Task: Send an email with the signature Cooper Powell with the subject Thank you for a survey response and the message Can you please clarify the payment terms for the invoice you sent us? from softage.10@softage.net to softage.5@softage.net and move the email from Sent Items to the folder Social media marketing
Action: Mouse moved to (95, 99)
Screenshot: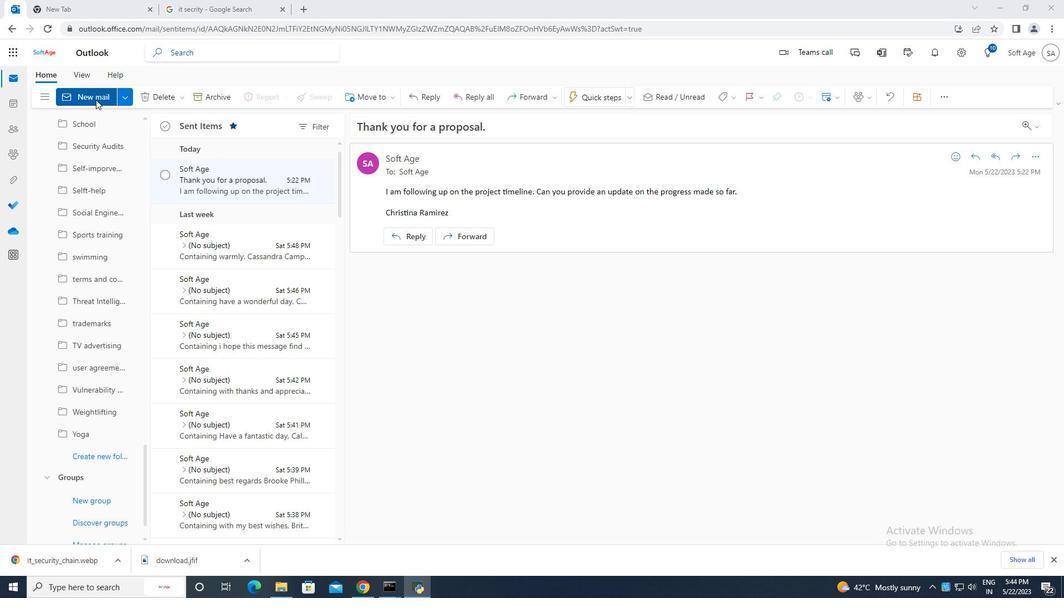 
Action: Mouse pressed left at (95, 99)
Screenshot: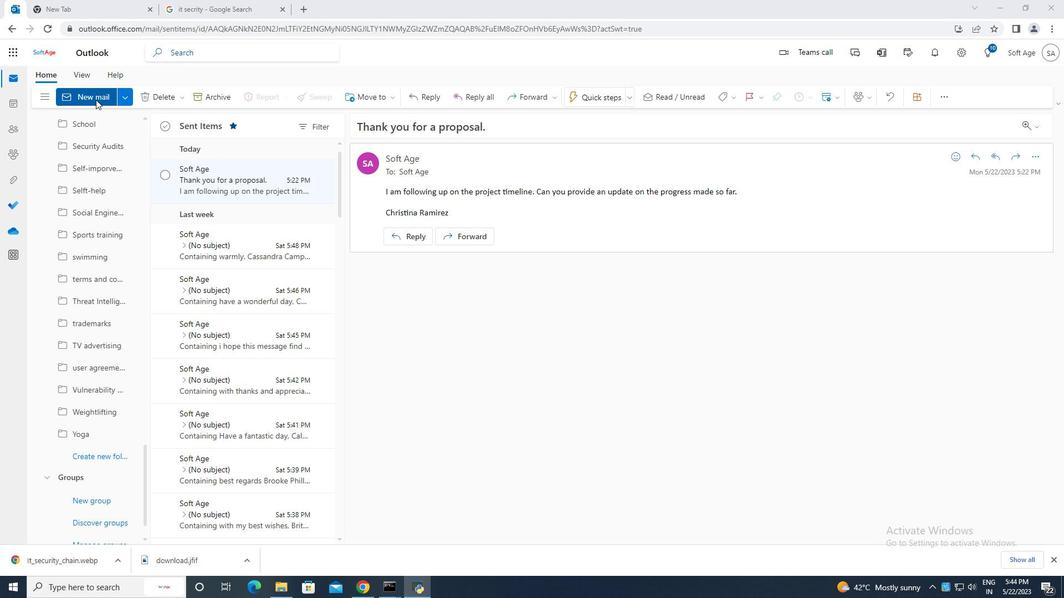 
Action: Mouse moved to (707, 99)
Screenshot: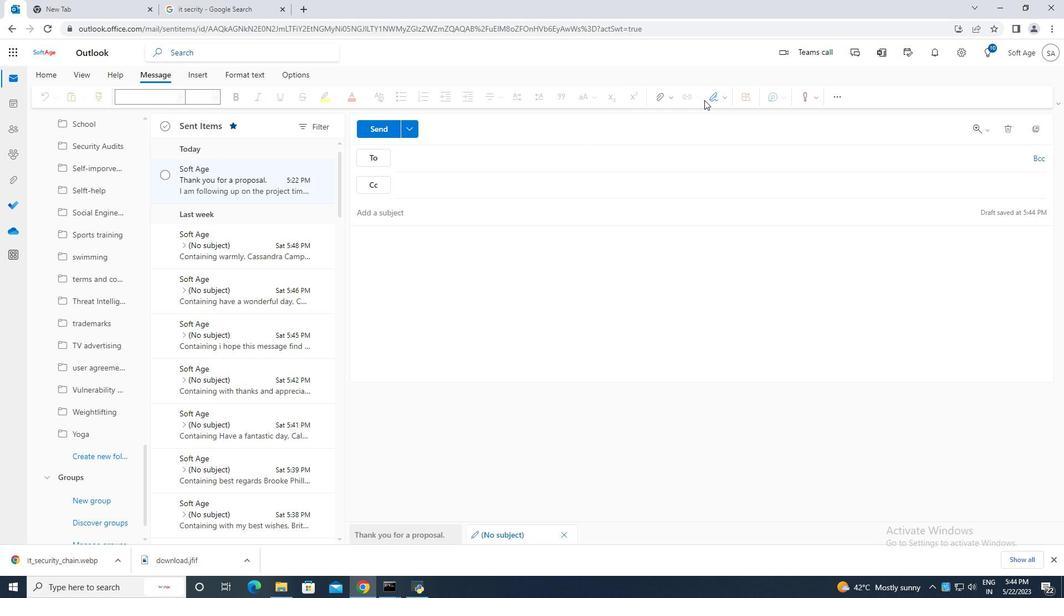 
Action: Mouse pressed left at (707, 99)
Screenshot: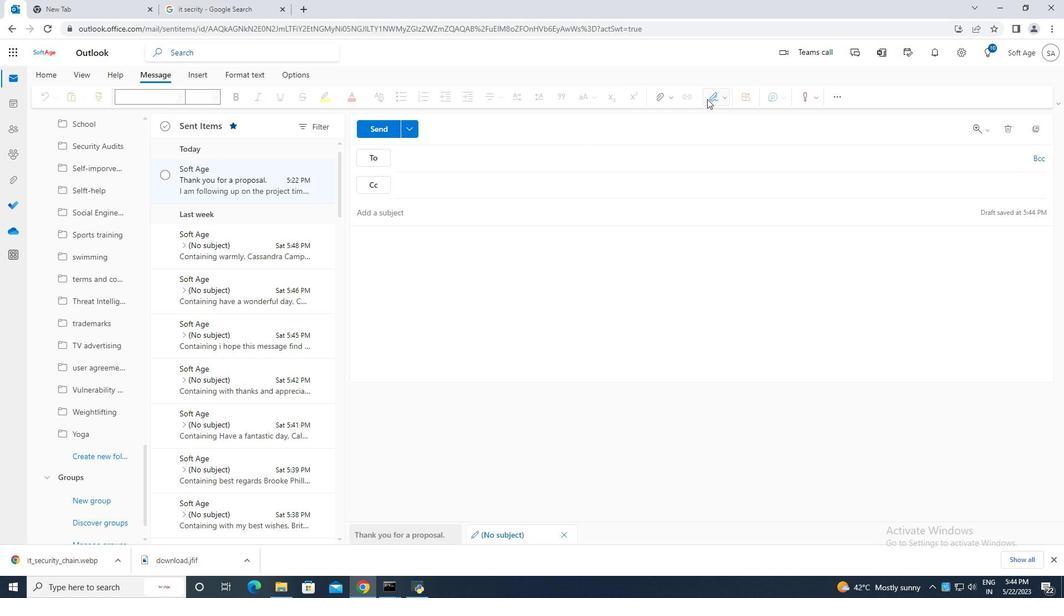 
Action: Mouse moved to (687, 140)
Screenshot: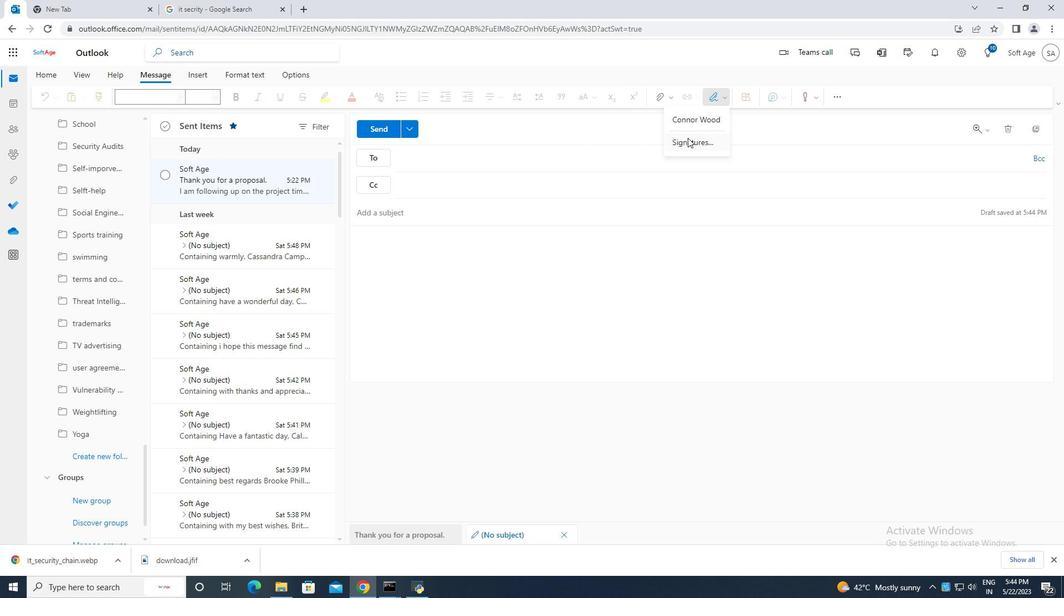 
Action: Mouse pressed left at (687, 140)
Screenshot: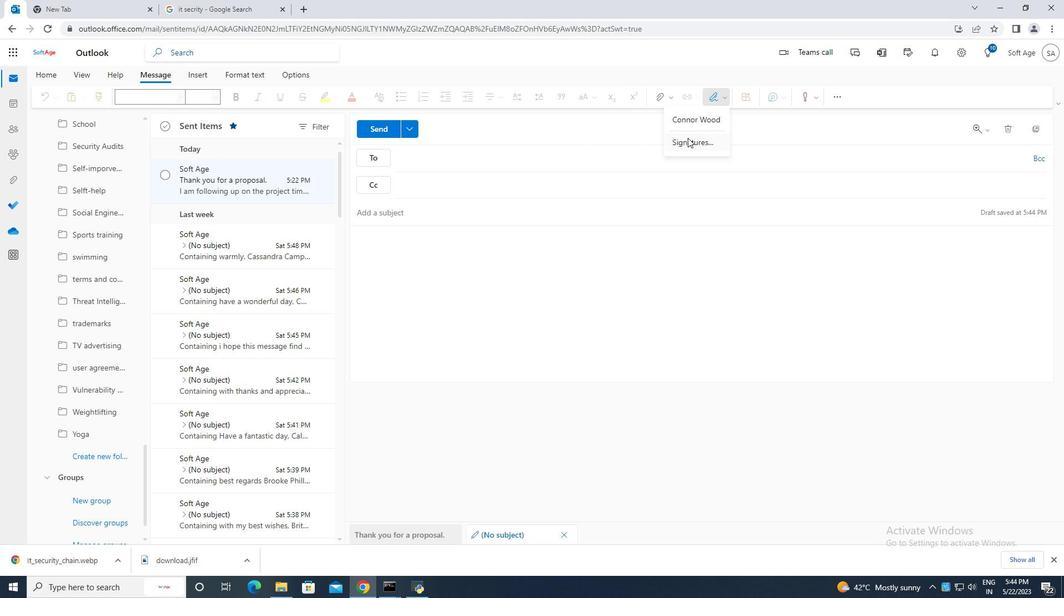 
Action: Mouse moved to (750, 187)
Screenshot: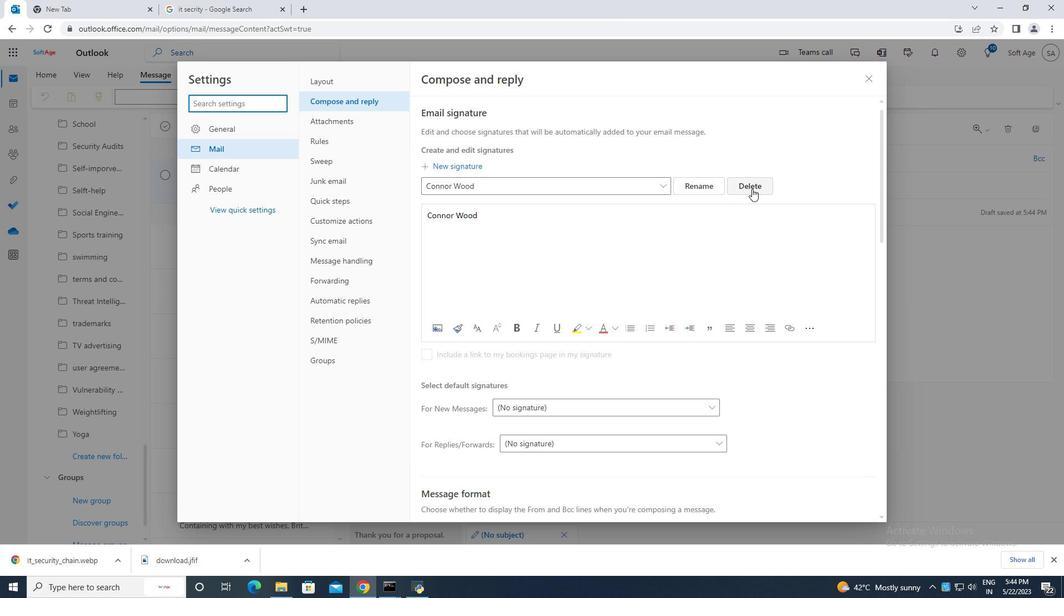 
Action: Mouse pressed left at (750, 187)
Screenshot: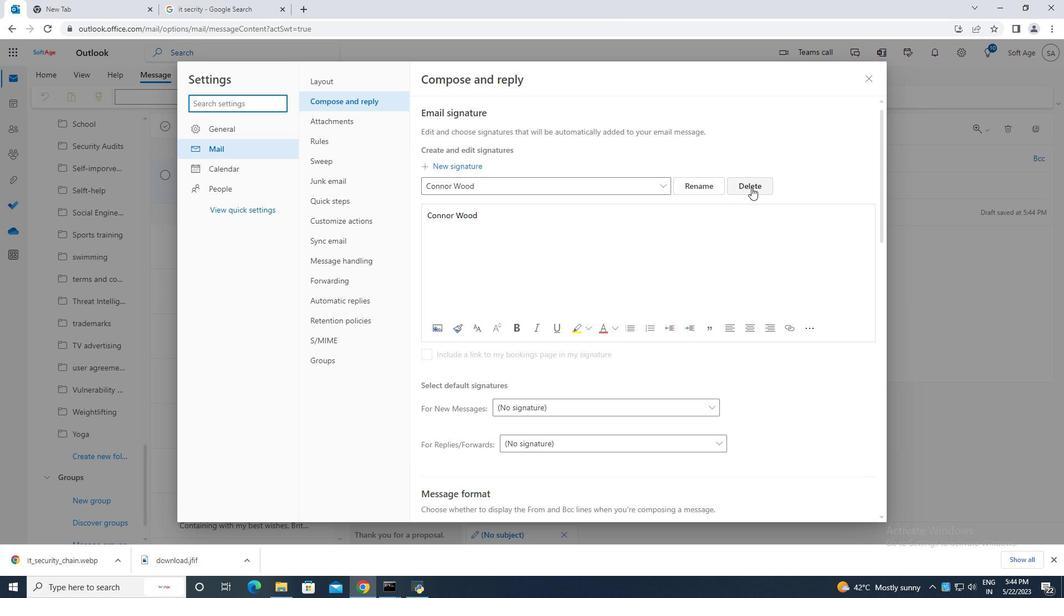 
Action: Mouse moved to (452, 188)
Screenshot: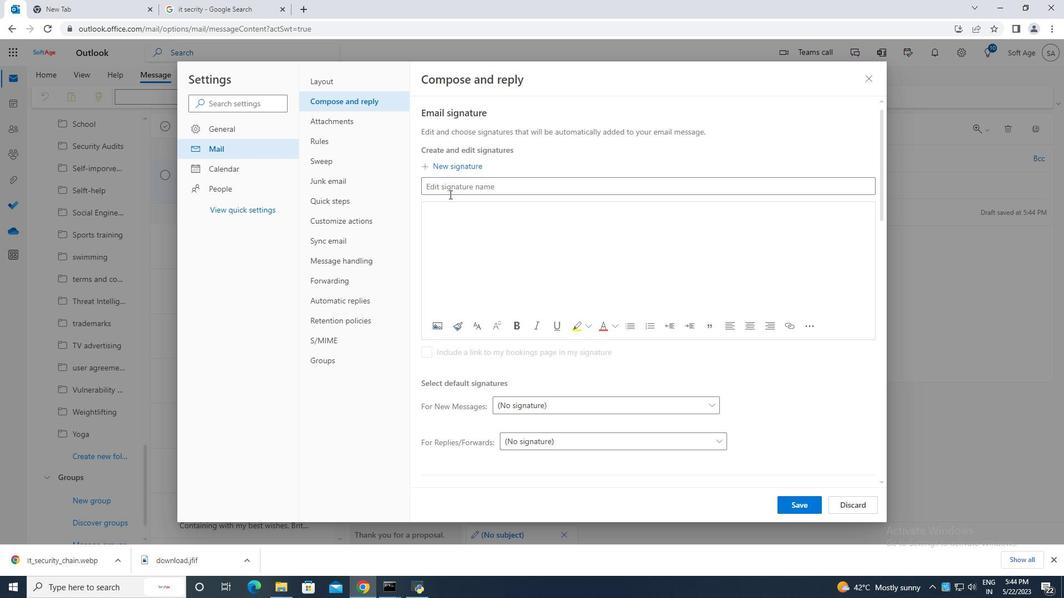 
Action: Mouse pressed left at (452, 188)
Screenshot: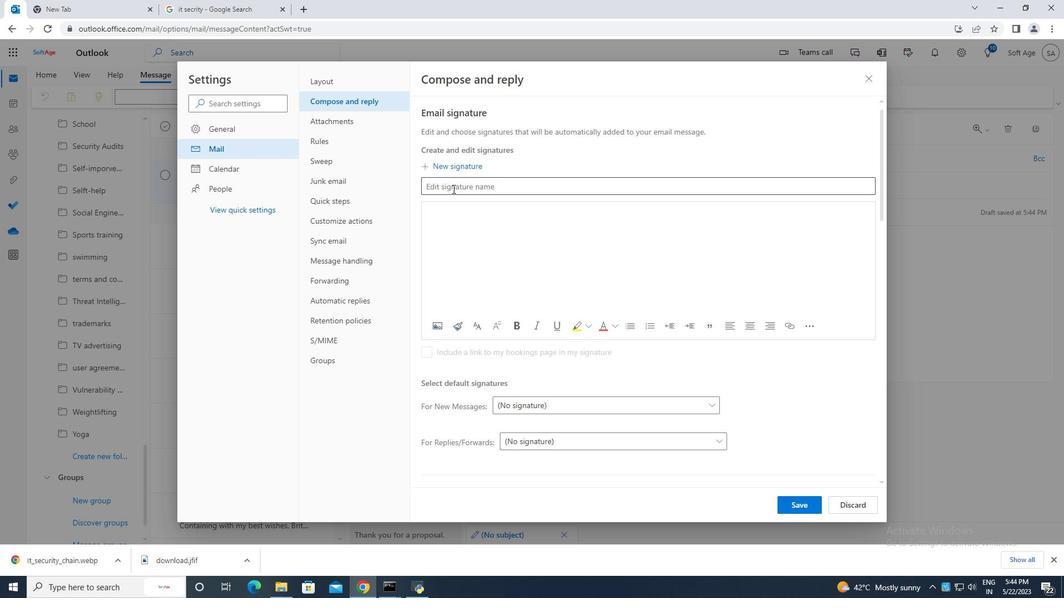 
Action: Key pressed <Key.caps_lock>C<Key.caps_lock>ooper<Key.space>powel<Key.space><Key.backspace>l
Screenshot: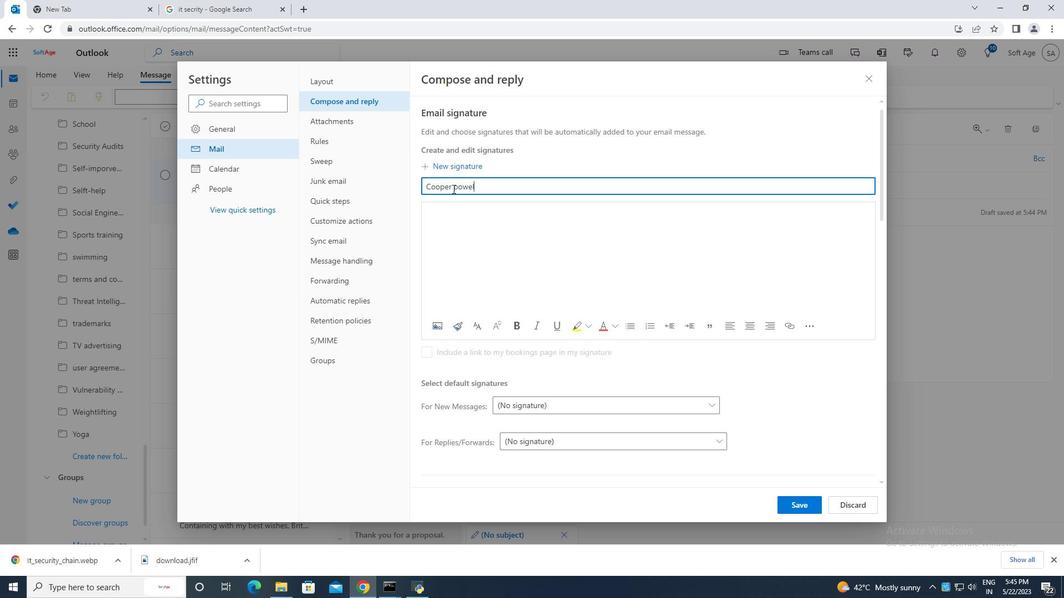 
Action: Mouse moved to (434, 215)
Screenshot: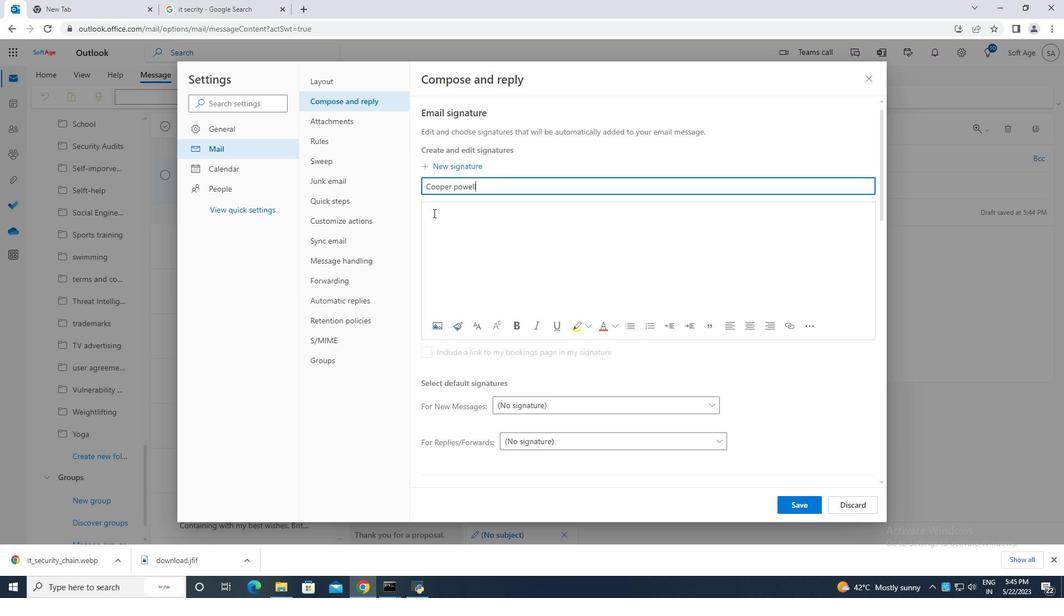 
Action: Mouse pressed left at (434, 215)
Screenshot: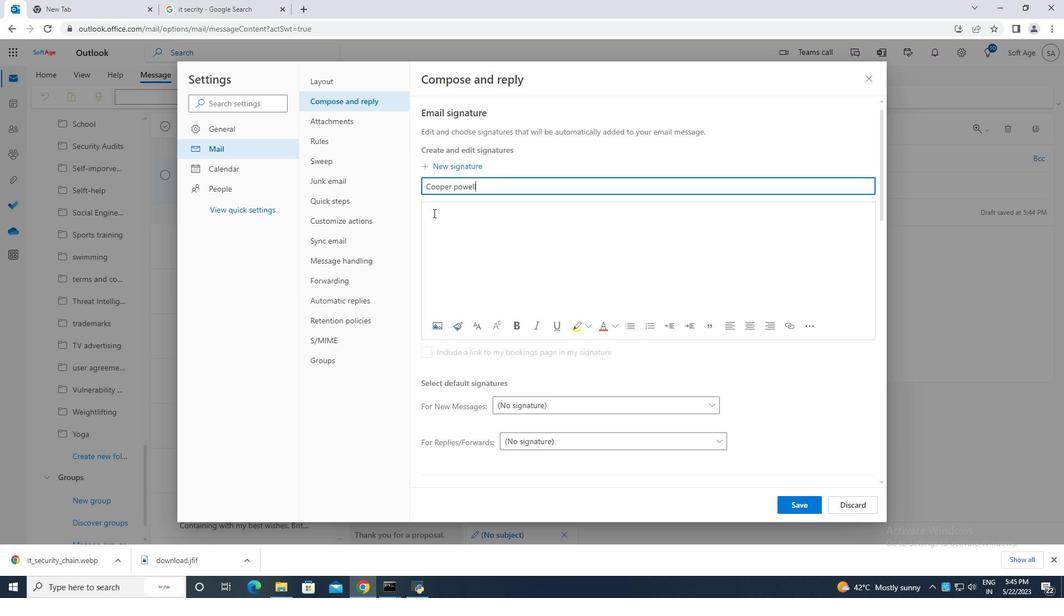 
Action: Mouse moved to (437, 228)
Screenshot: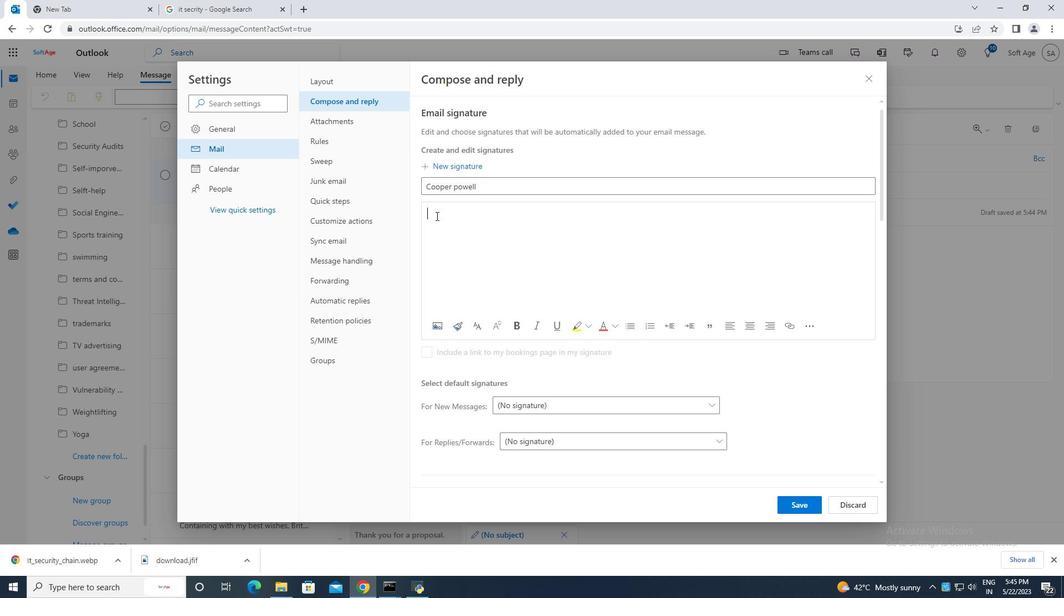 
Action: Key pressed <Key.caps_lock>C<Key.caps_lock>ooper<Key.space>powell
Screenshot: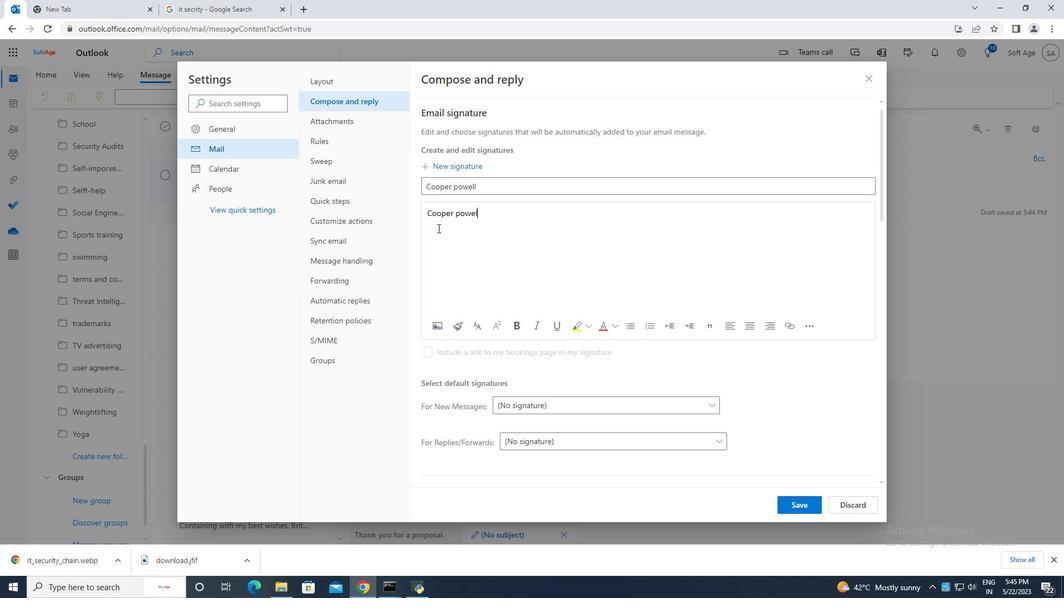 
Action: Mouse moved to (808, 505)
Screenshot: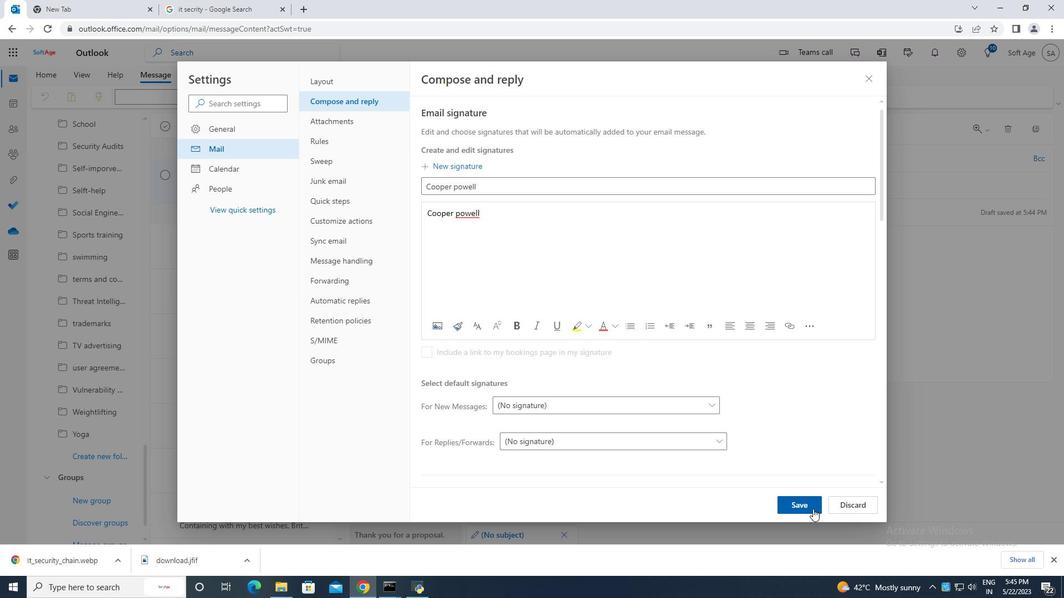 
Action: Mouse pressed left at (808, 505)
Screenshot: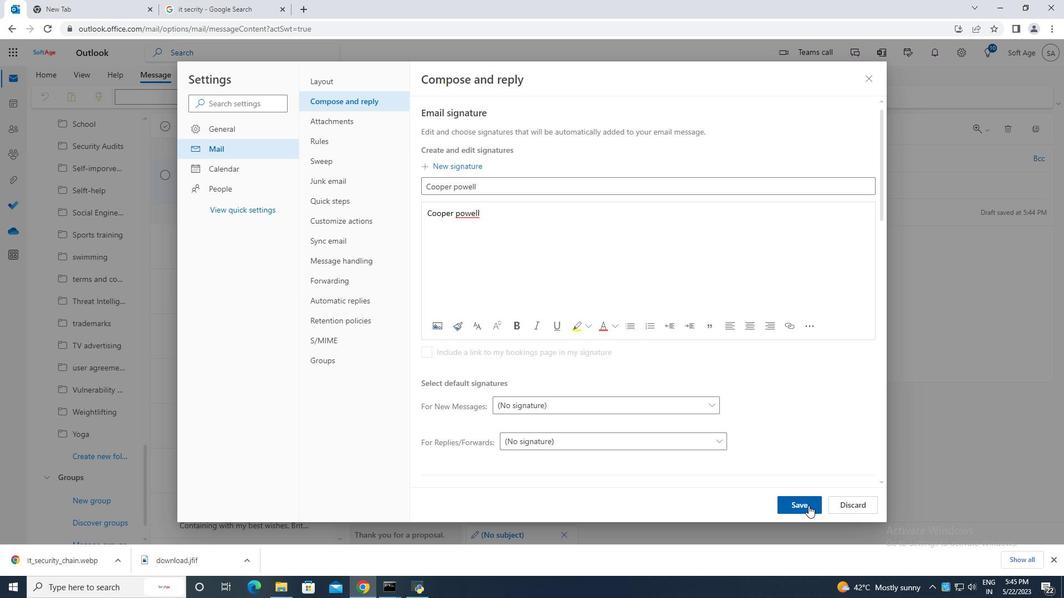 
Action: Mouse moved to (496, 218)
Screenshot: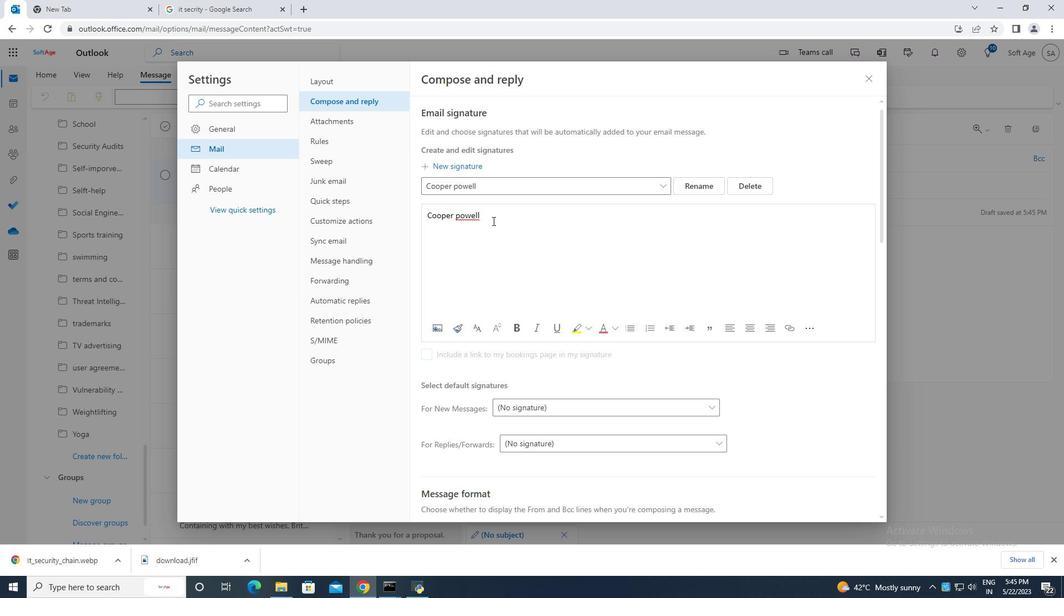 
Action: Key pressed <Key.backspace>
Screenshot: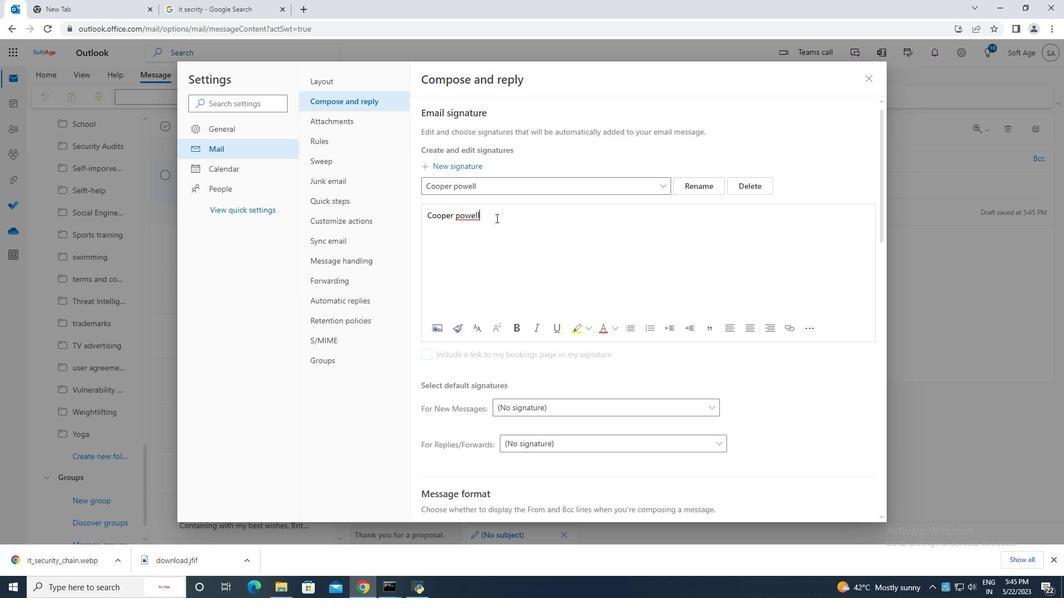 
Action: Mouse moved to (503, 239)
Screenshot: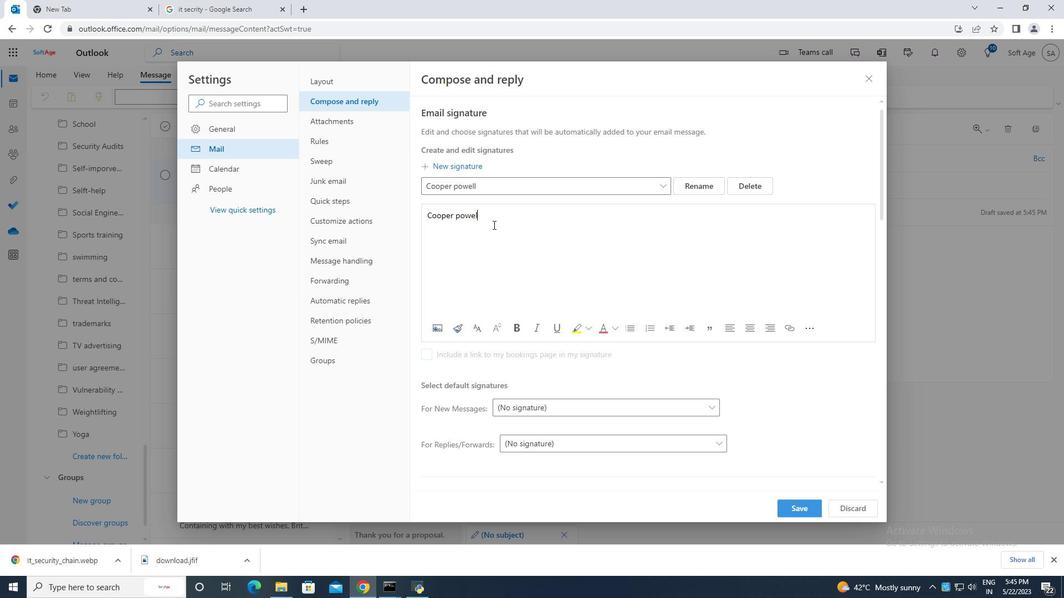 
Action: Key pressed l
Screenshot: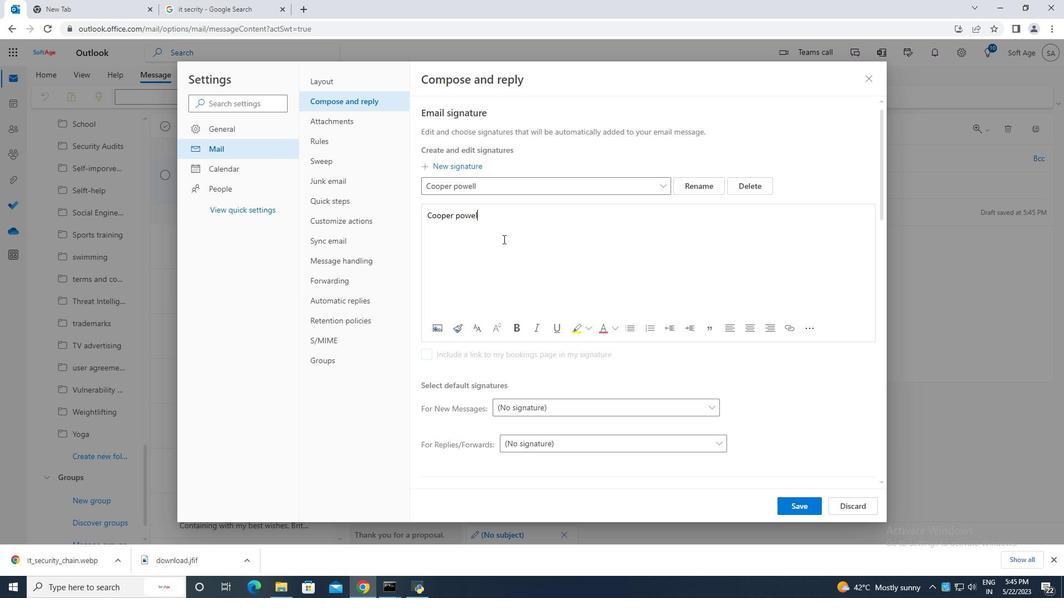 
Action: Mouse moved to (806, 506)
Screenshot: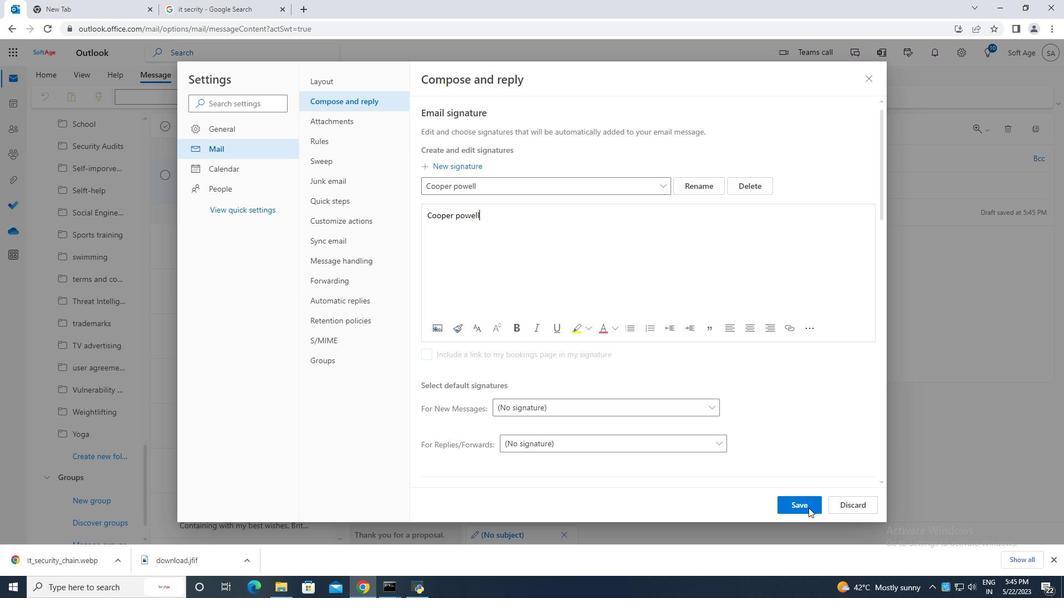 
Action: Mouse pressed left at (806, 506)
Screenshot: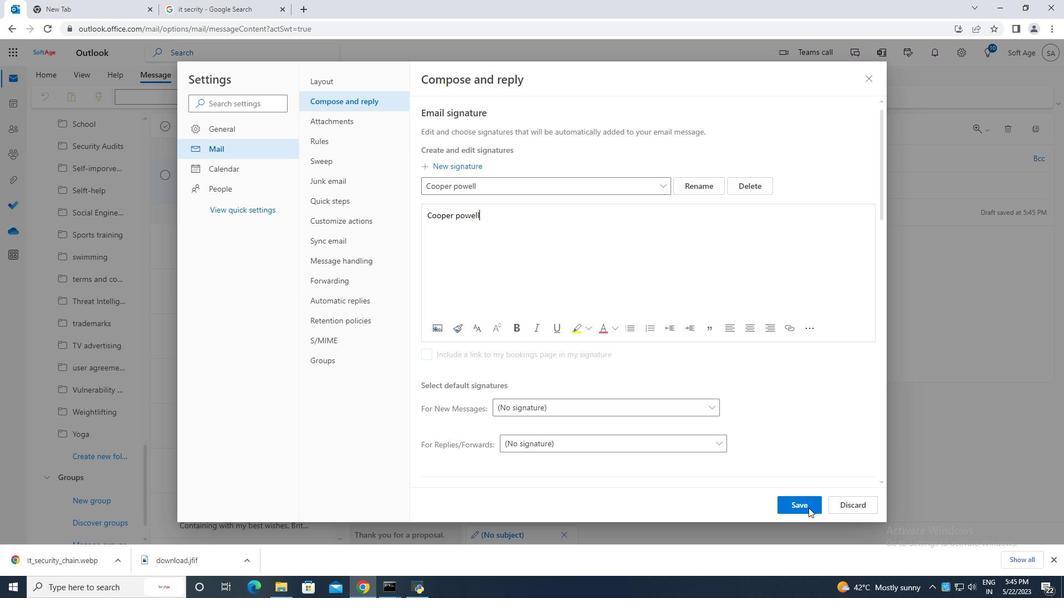 
Action: Mouse moved to (872, 75)
Screenshot: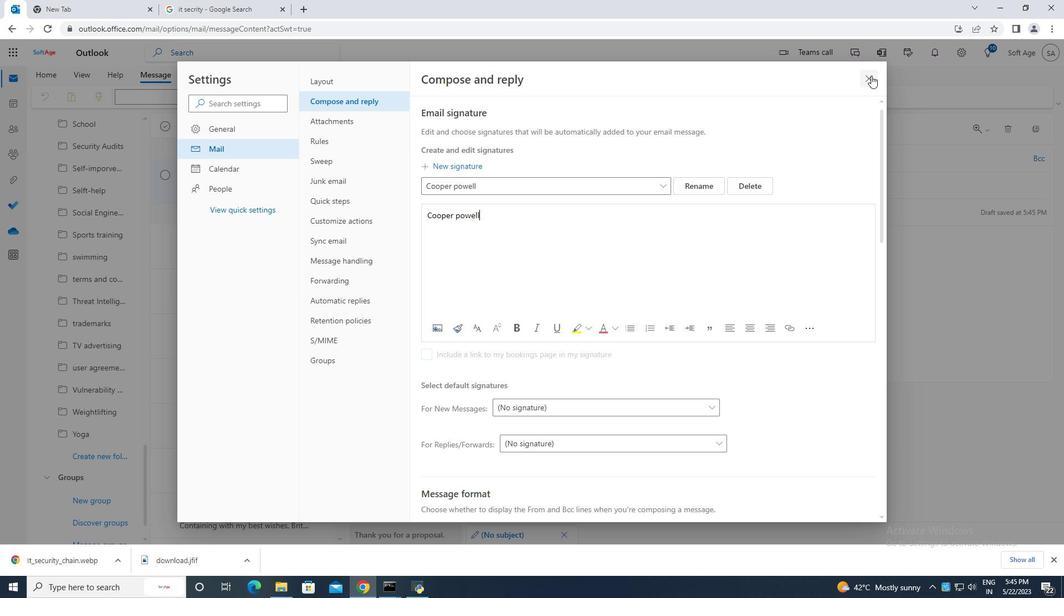 
Action: Mouse pressed left at (872, 75)
Screenshot: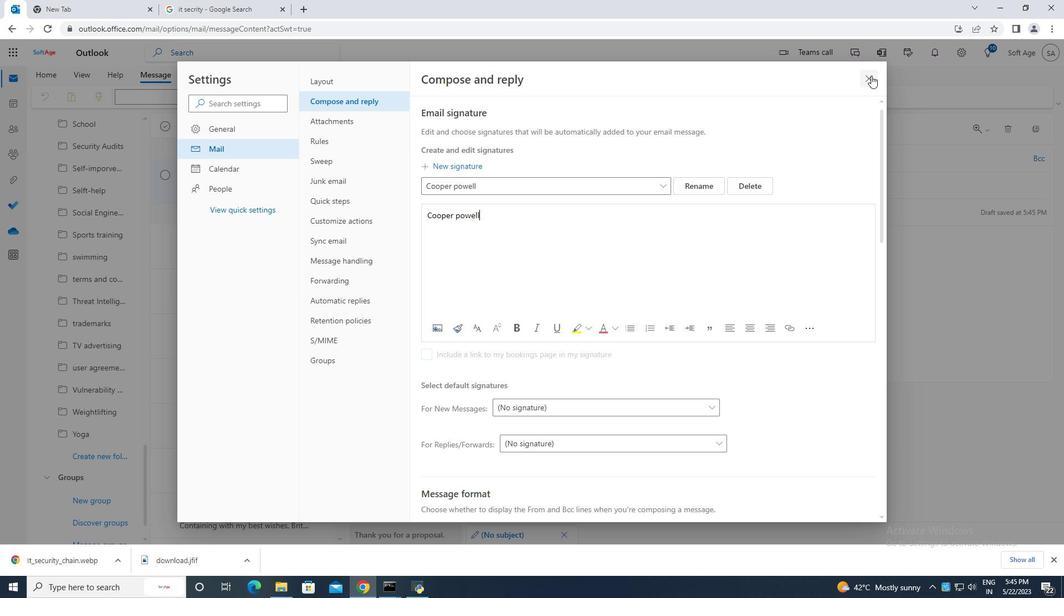 
Action: Mouse moved to (719, 96)
Screenshot: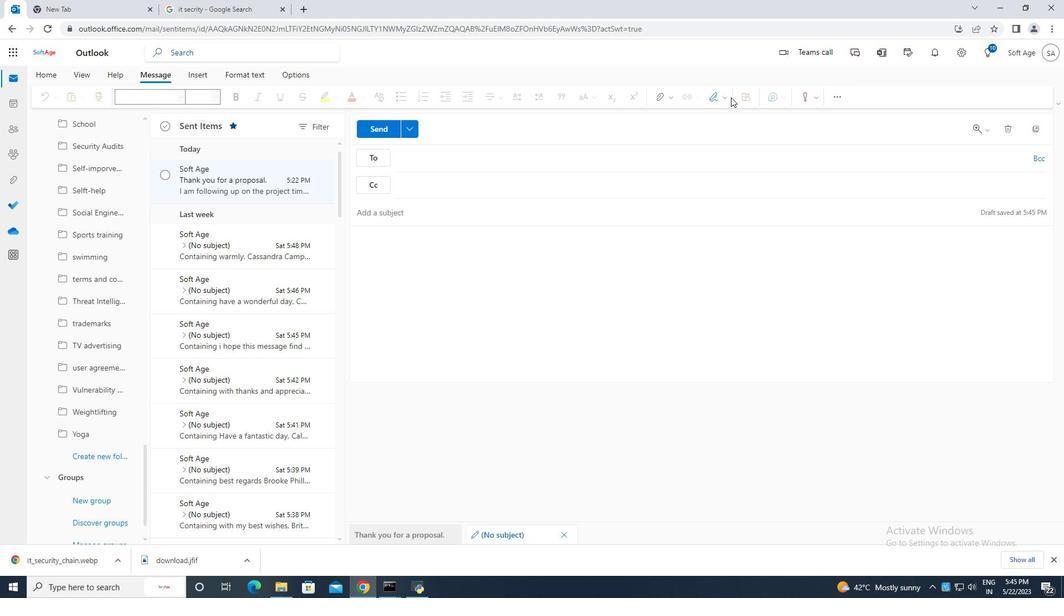 
Action: Mouse pressed left at (719, 96)
Screenshot: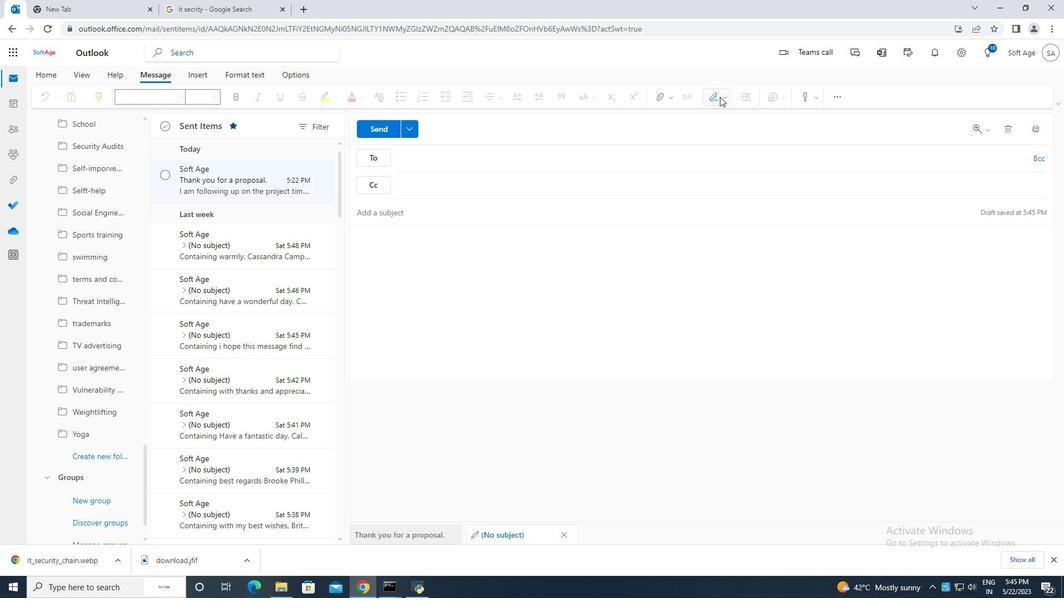 
Action: Mouse moved to (704, 116)
Screenshot: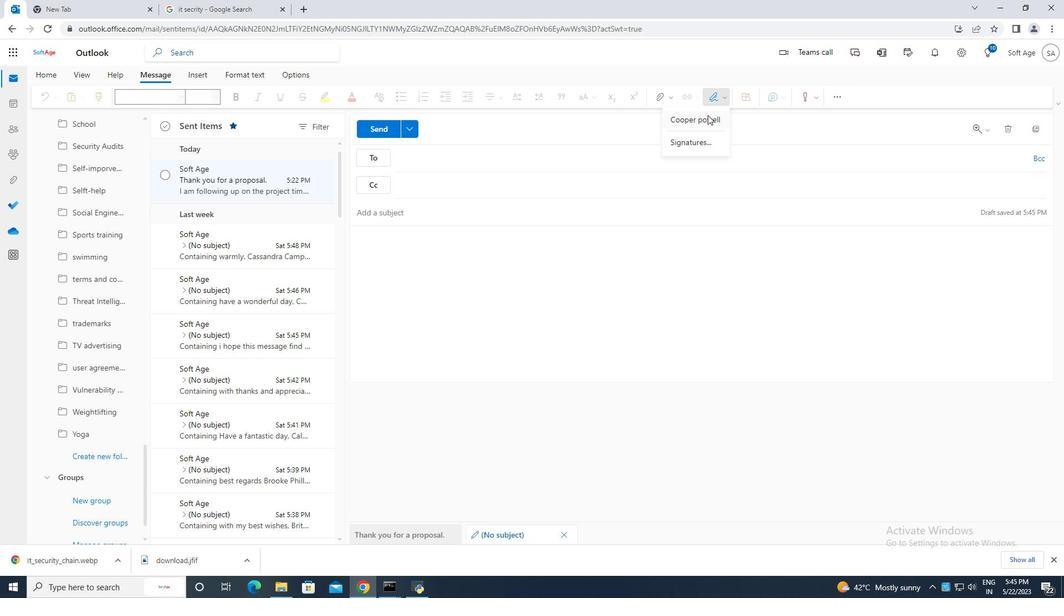 
Action: Mouse pressed left at (704, 116)
Screenshot: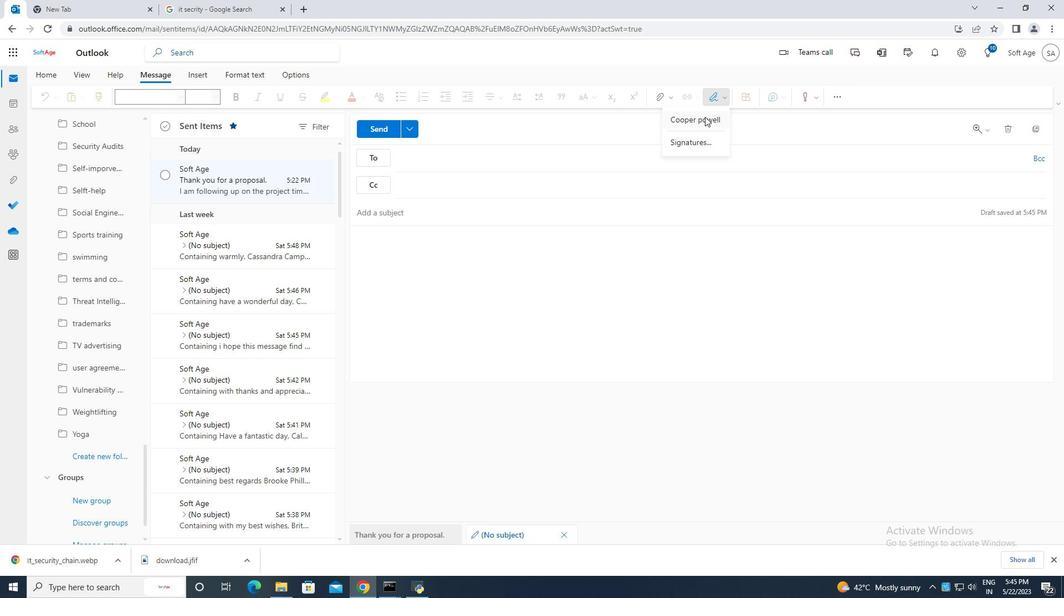 
Action: Mouse moved to (386, 210)
Screenshot: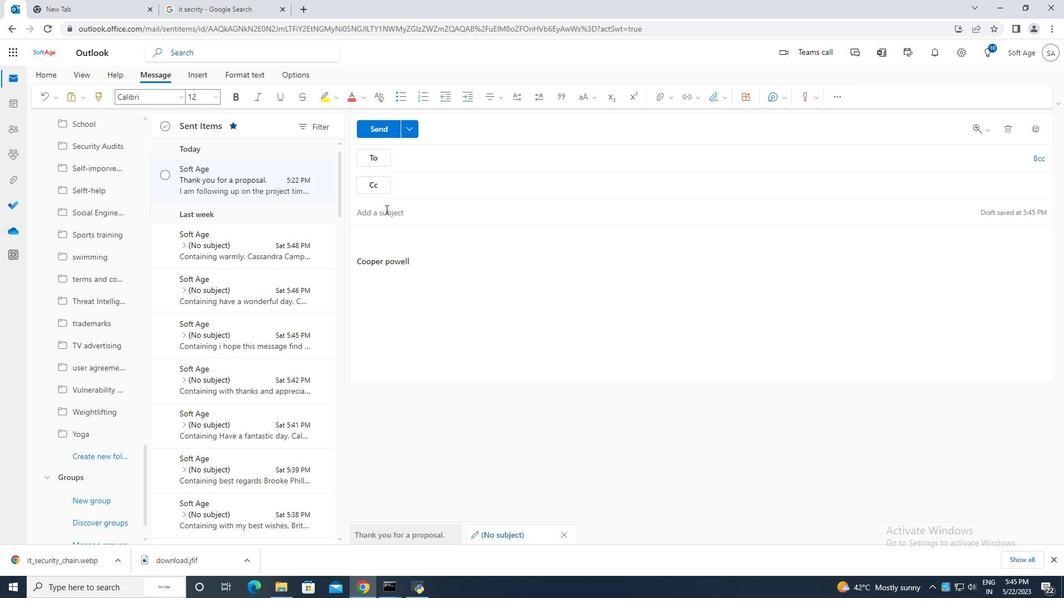 
Action: Mouse pressed left at (386, 210)
Screenshot: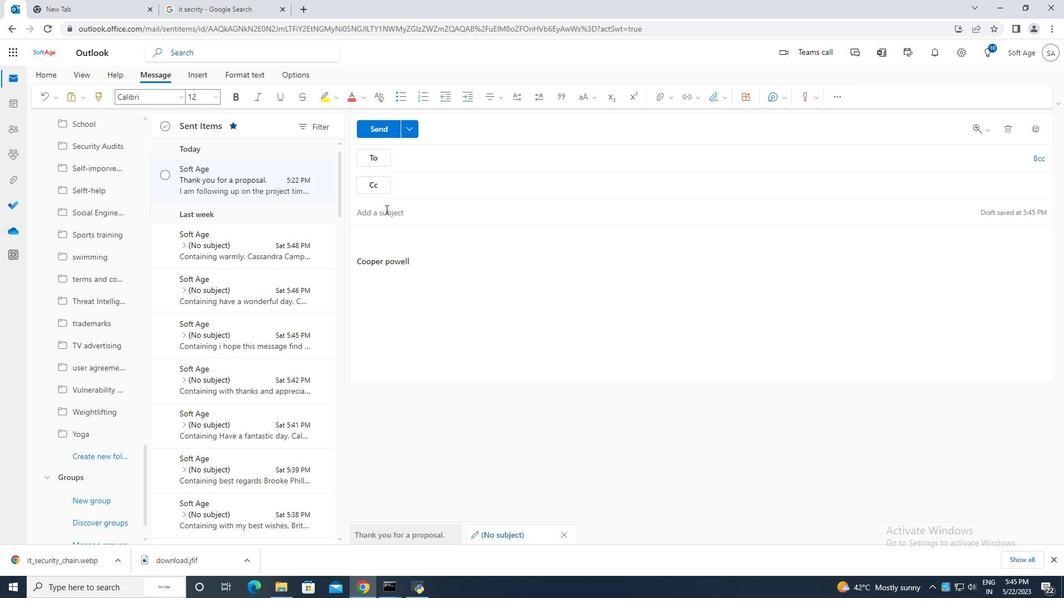
Action: Mouse moved to (390, 210)
Screenshot: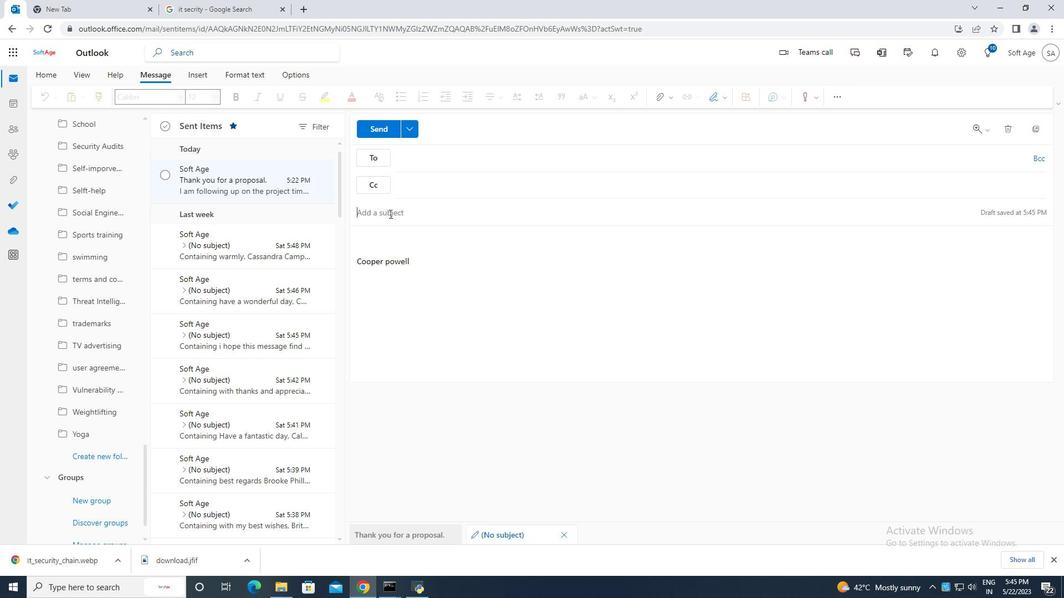 
Action: Key pressed <Key.caps_lock>T<Key.caps_lock>hank<Key.space>ypu<Key.space><Key.backspace><Key.backspace>ou<Key.space><Key.backspace><Key.backspace><Key.backspace><Key.backspace>ou<Key.space><Key.space>for<Key.space>a<Key.space>survey<Key.space>response<Key.space>and<Key.space><Key.backspace><Key.backspace><Key.backspace><Key.backspace><Key.backspace>.
Screenshot: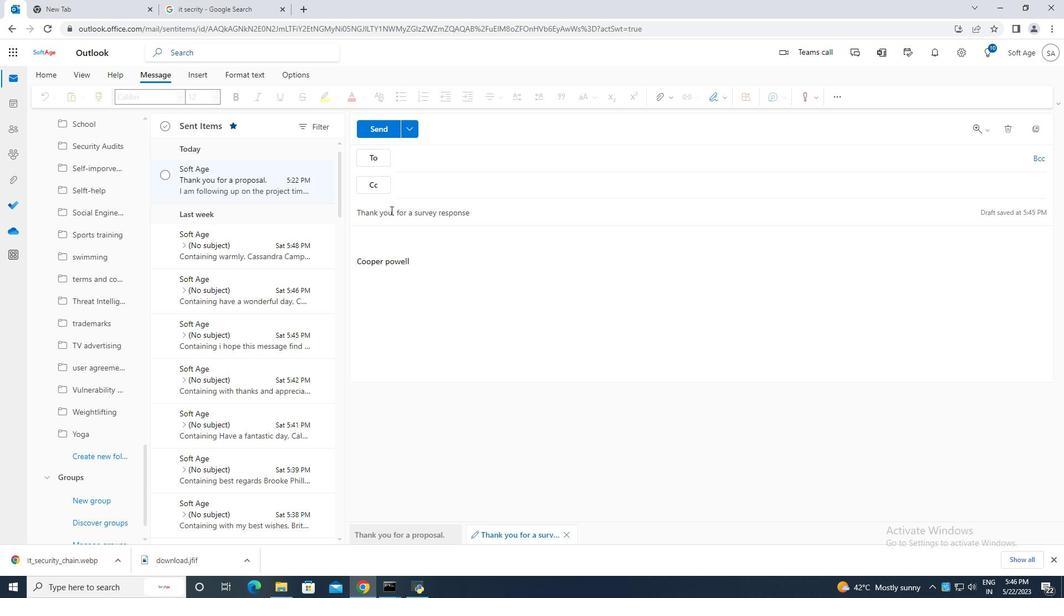 
Action: Mouse moved to (399, 242)
Screenshot: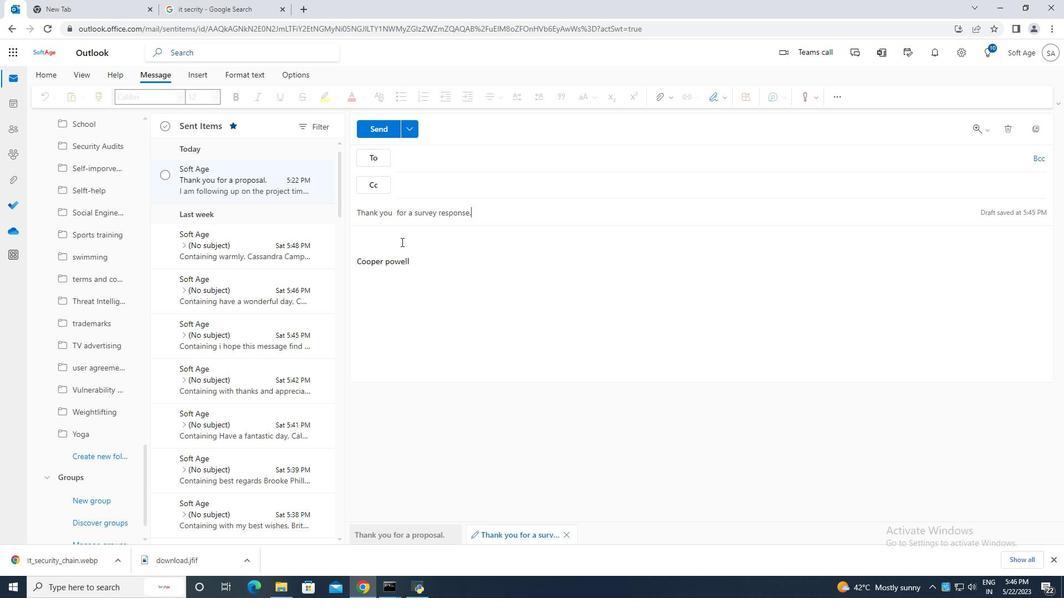 
Action: Mouse pressed left at (399, 242)
Screenshot: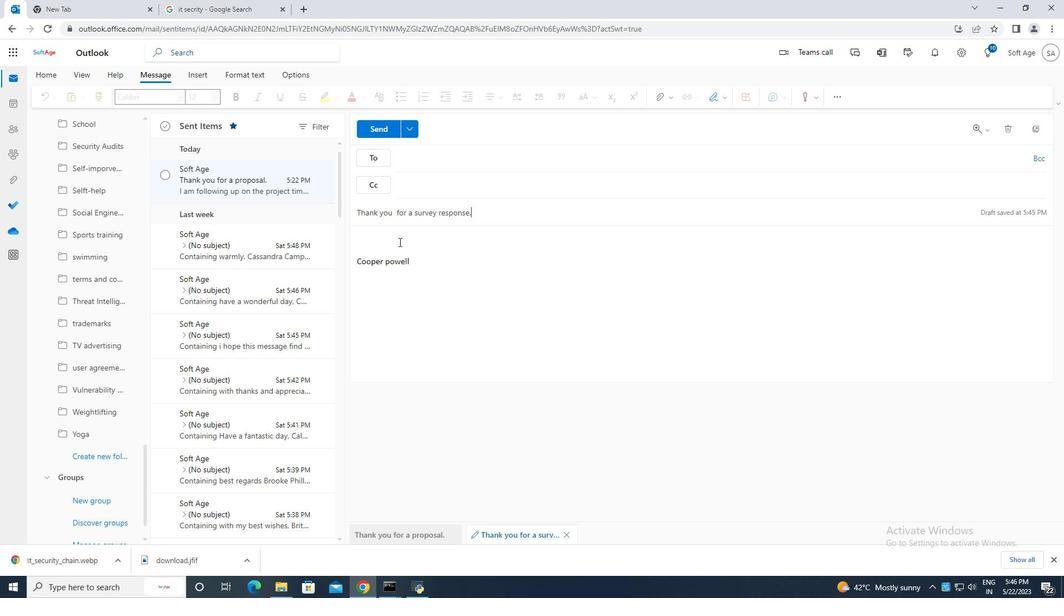 
Action: Key pressed <Key.caps_lock>C<Key.caps_lock>an<Key.space>you<Key.space>please<Key.space>clarify<Key.space>the<Key.space>pavement<Key.space>terms<Key.space>for<Key.space>the<Key.space>invoice<Key.space>you<Key.space>sent<Key.space>us.
Screenshot: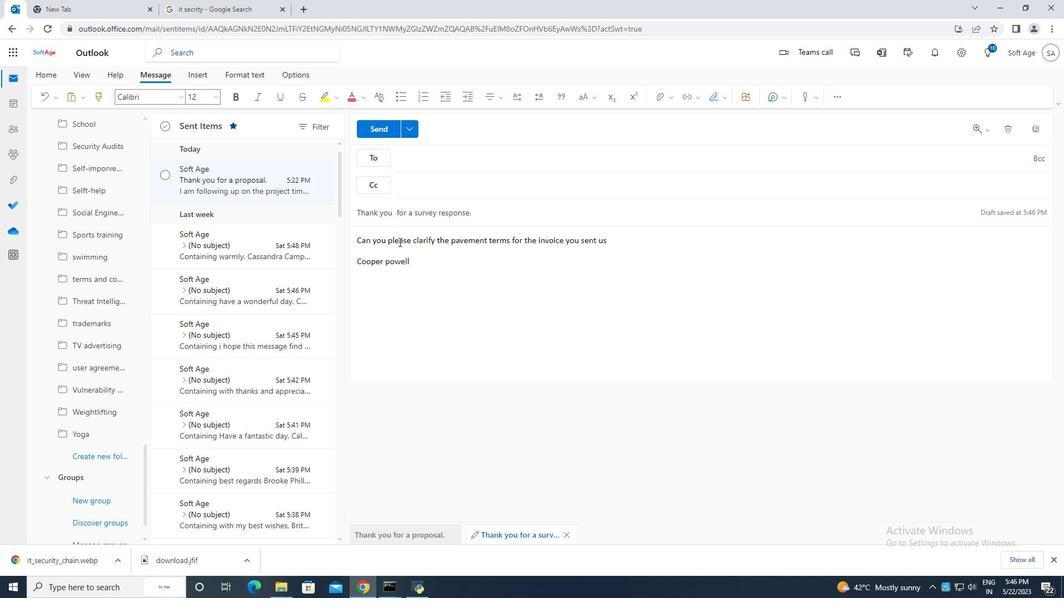 
Action: Mouse moved to (415, 162)
Screenshot: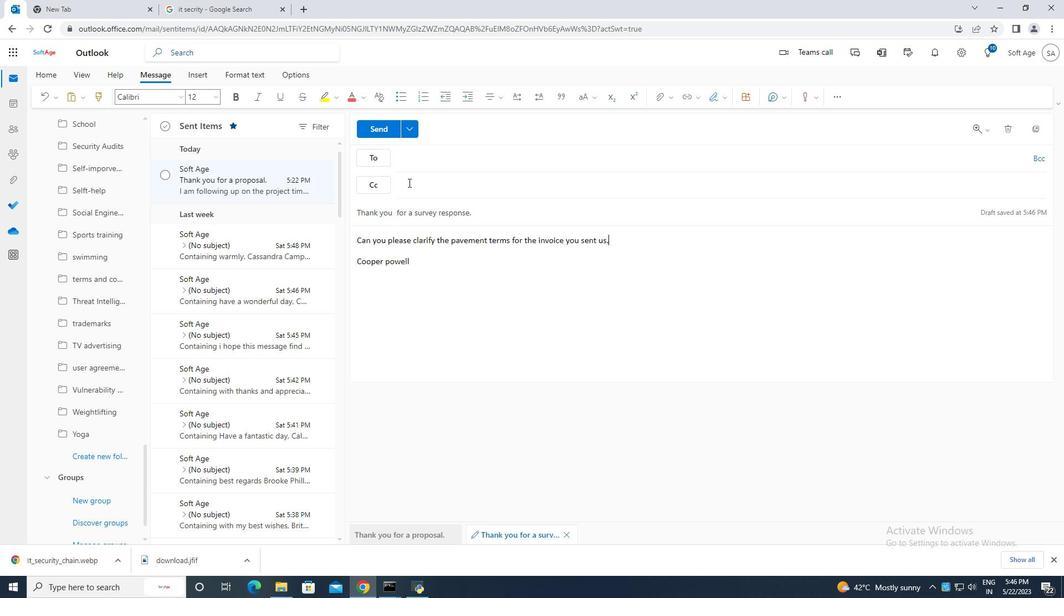 
Action: Mouse pressed left at (415, 162)
Screenshot: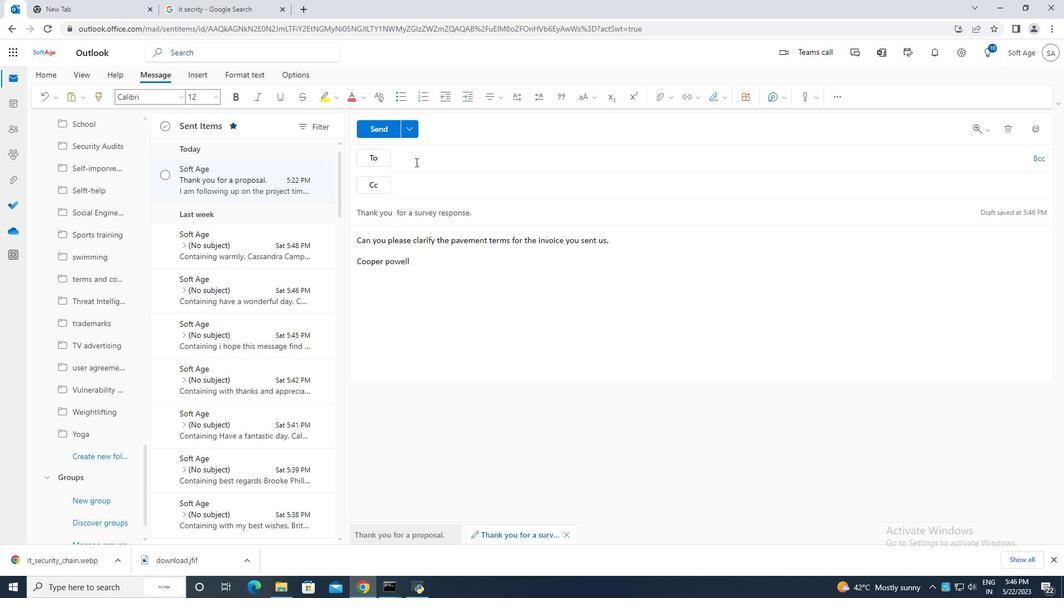 
Action: Key pressed softage.5<Key.shift>@
Screenshot: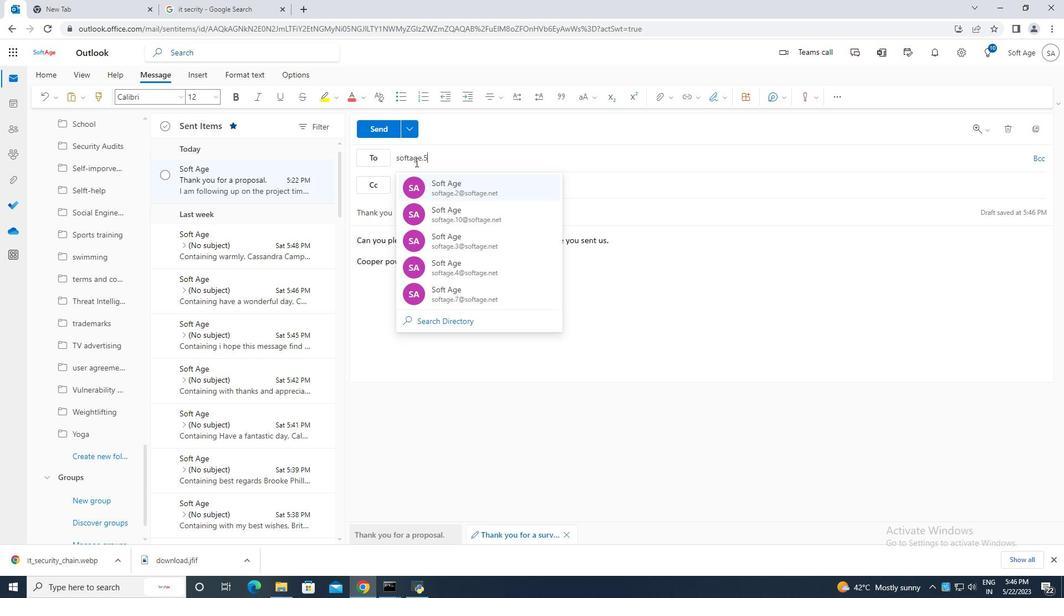 
Action: Mouse moved to (503, 183)
Screenshot: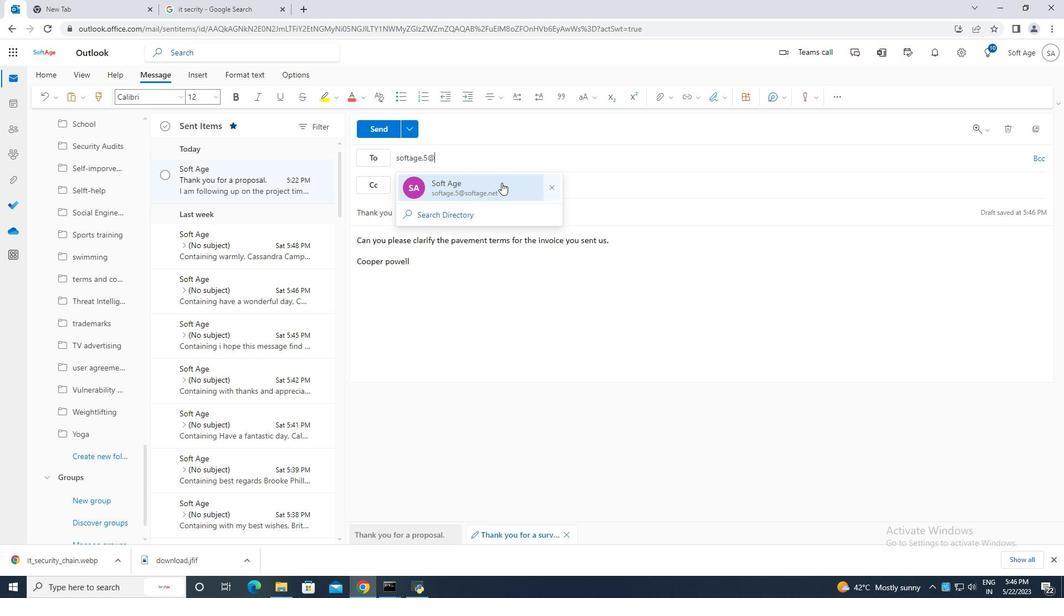 
Action: Mouse pressed left at (503, 183)
Screenshot: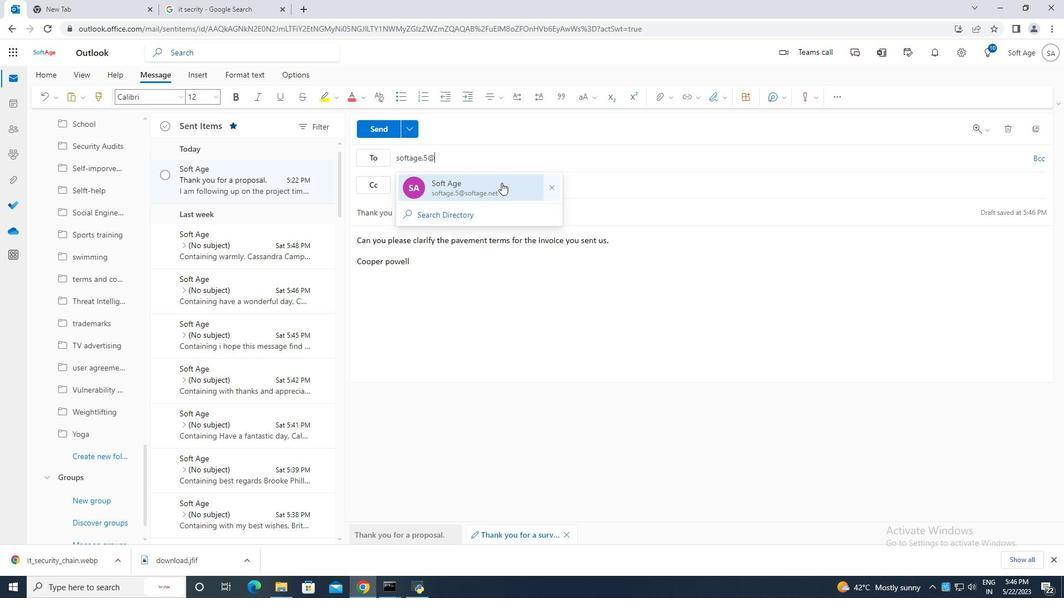 
Action: Mouse moved to (112, 455)
Screenshot: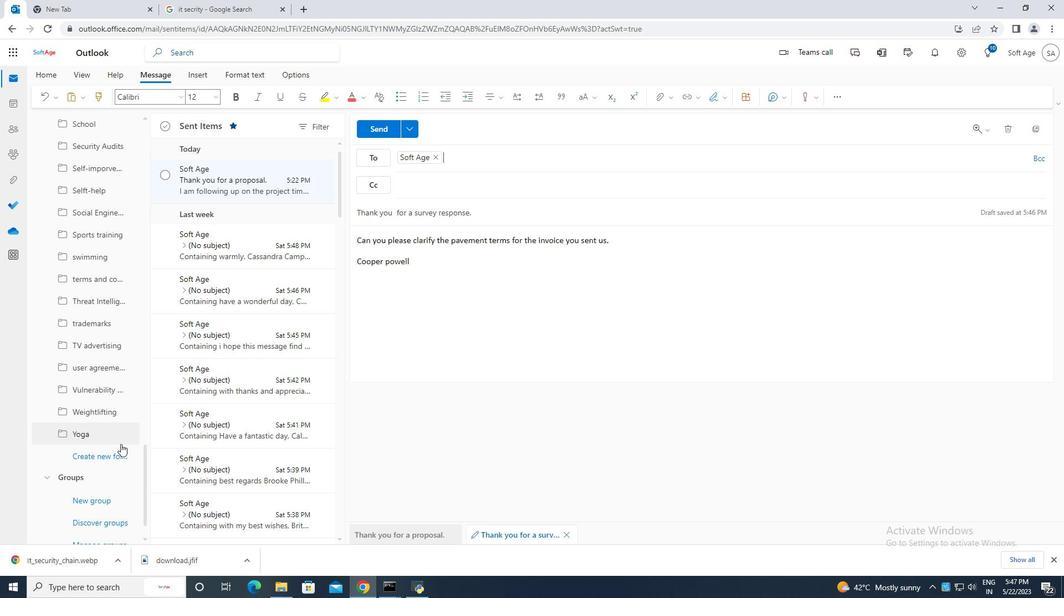
Action: Mouse pressed left at (112, 455)
Screenshot: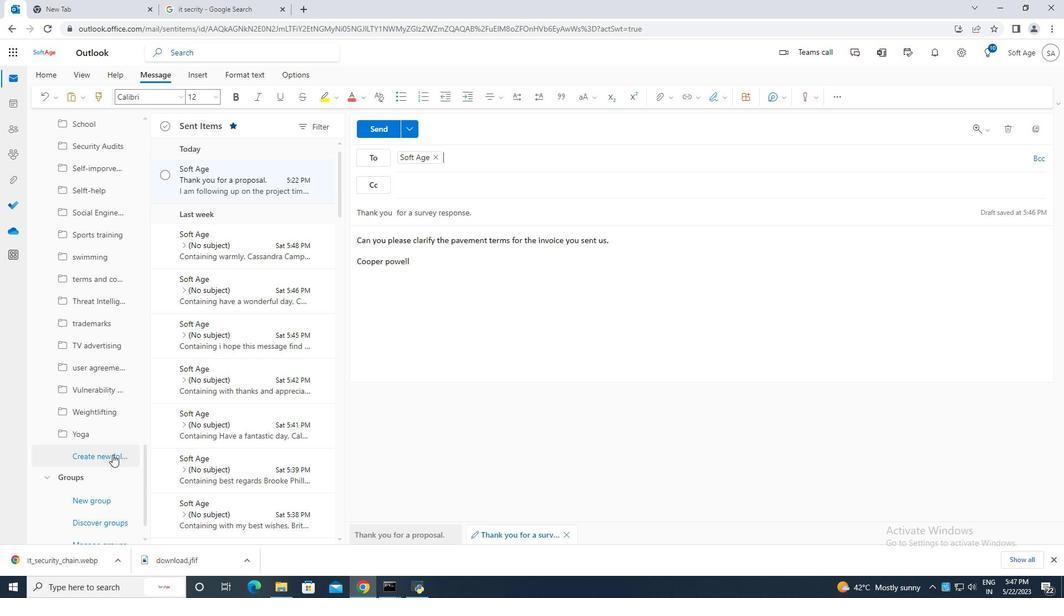 
Action: Mouse moved to (94, 455)
Screenshot: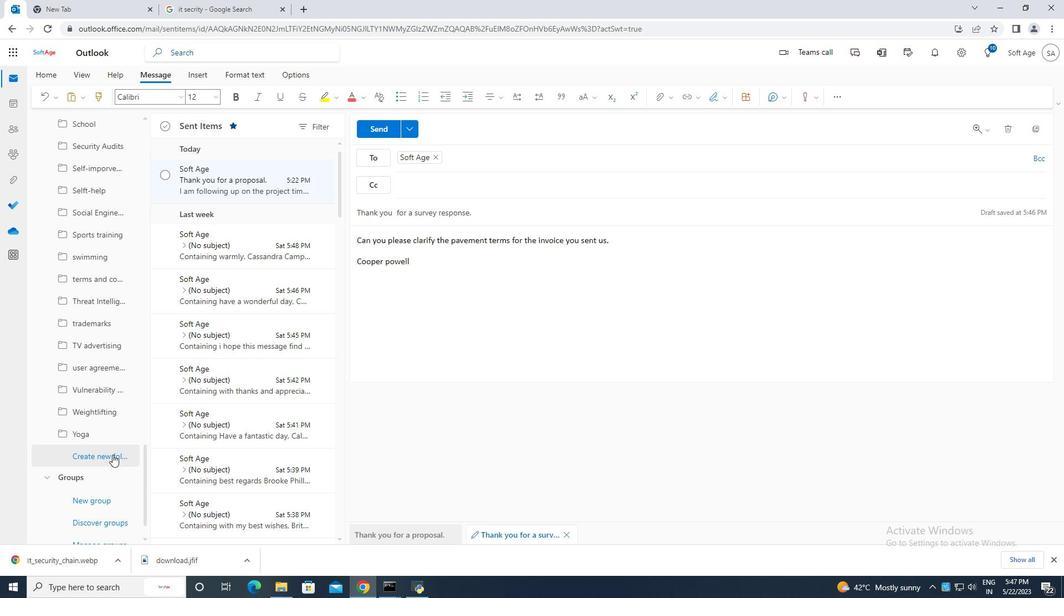 
Action: Mouse pressed left at (94, 455)
Screenshot: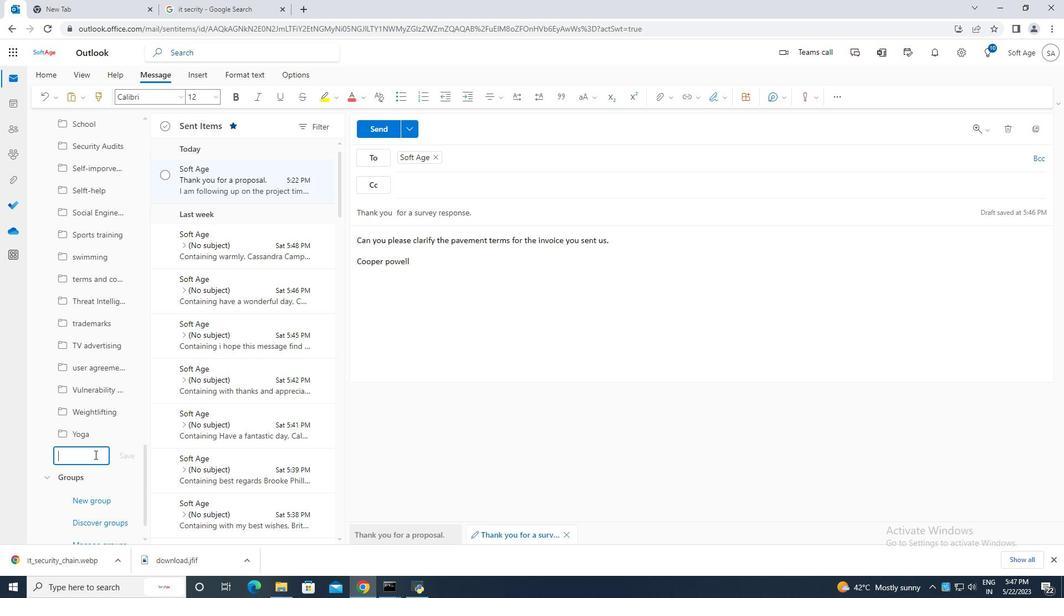 
Action: Mouse moved to (94, 455)
Screenshot: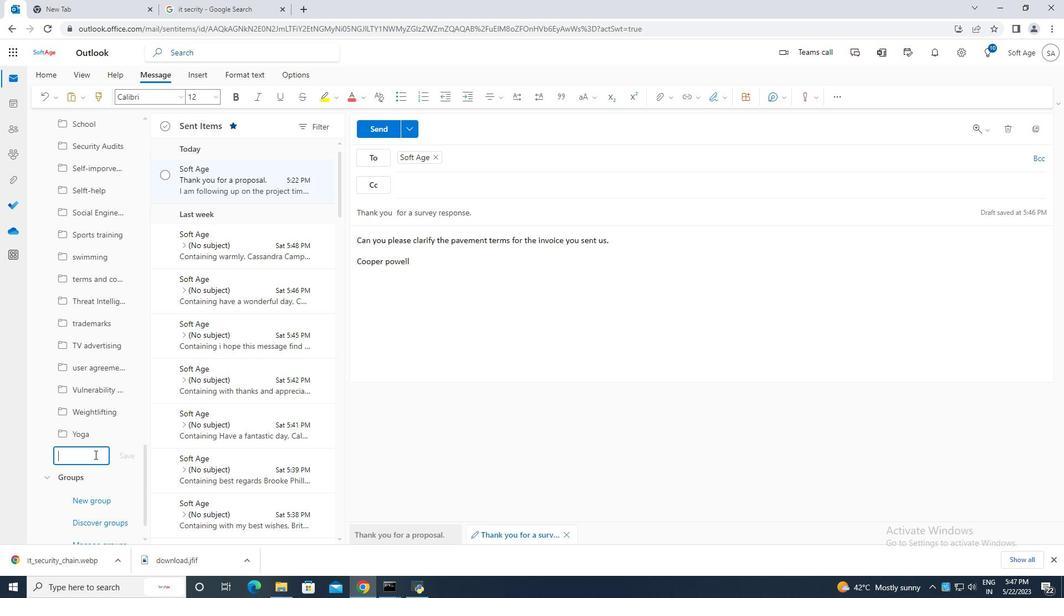 
Action: Key pressed <Key.caps_lock>S<Key.caps_lock>ocial<Key.space>media<Key.space>marketing
Screenshot: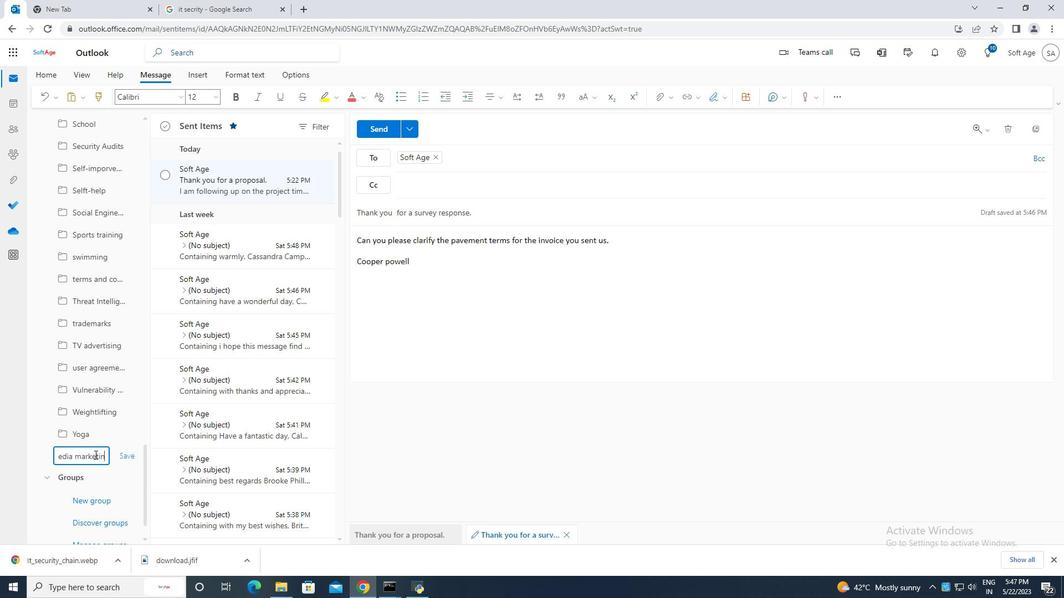 
Action: Mouse moved to (130, 455)
Screenshot: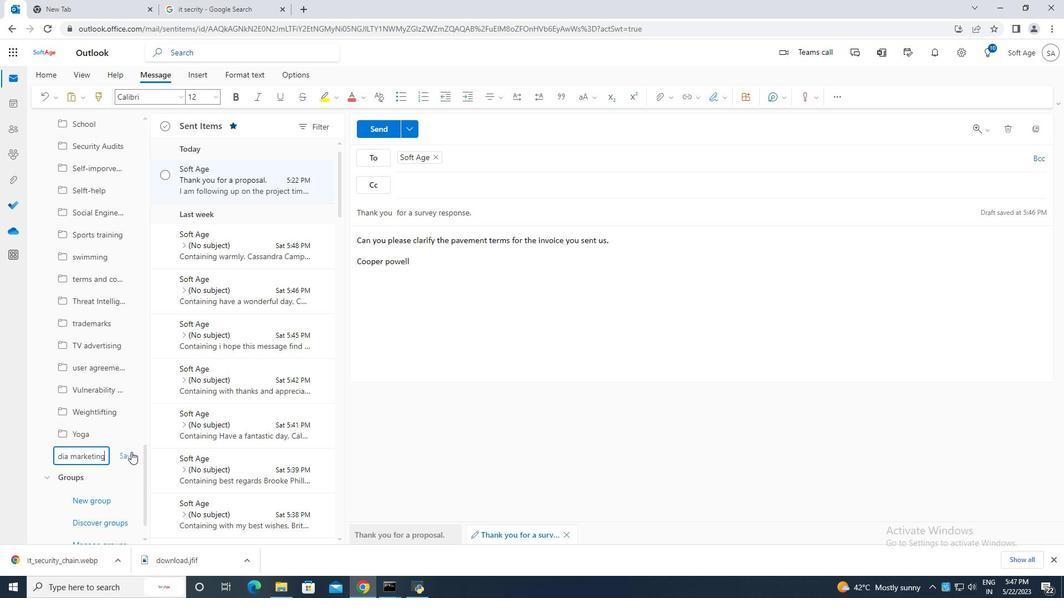 
Action: Mouse pressed left at (130, 455)
Screenshot: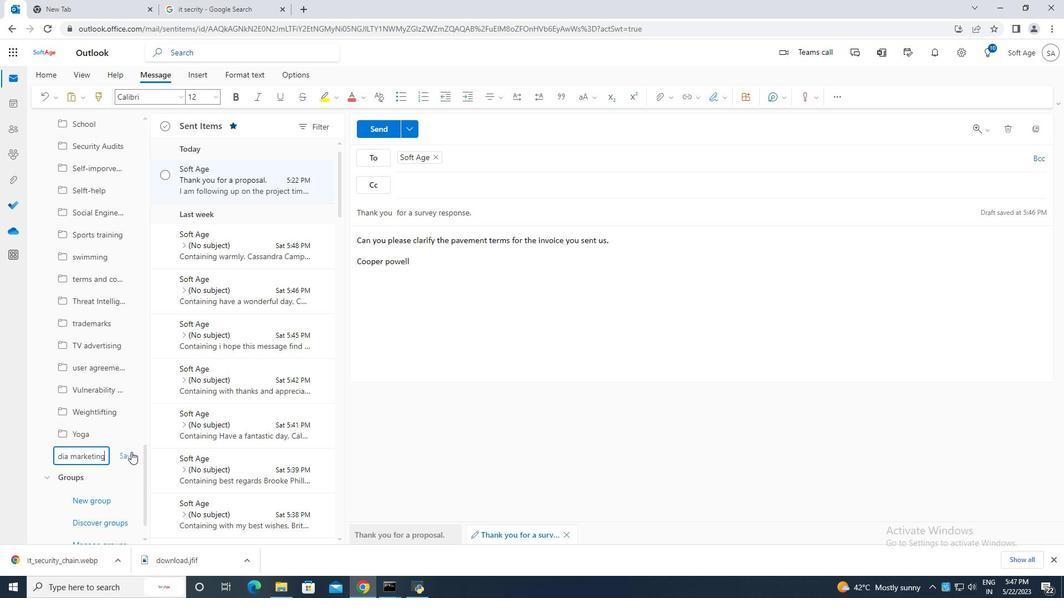 
Action: Mouse moved to (380, 132)
Screenshot: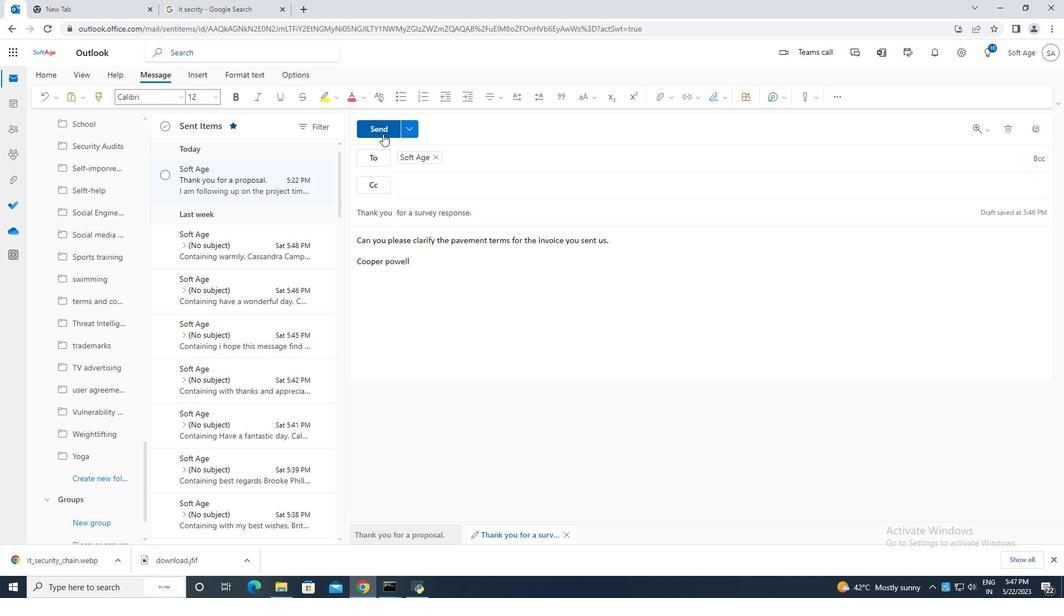 
Action: Mouse pressed left at (380, 132)
Screenshot: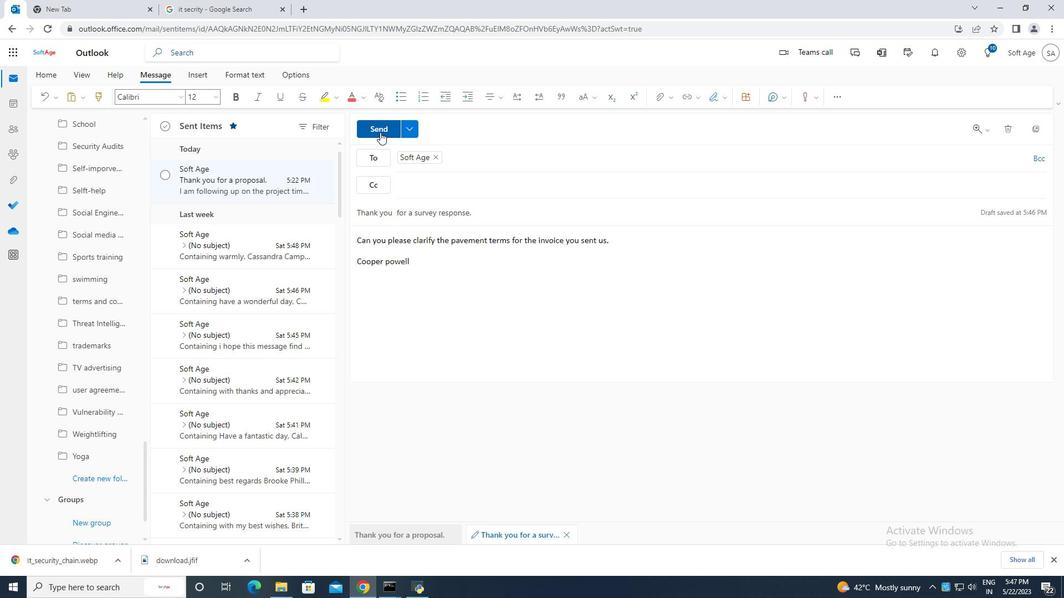 
Action: Mouse moved to (210, 187)
Screenshot: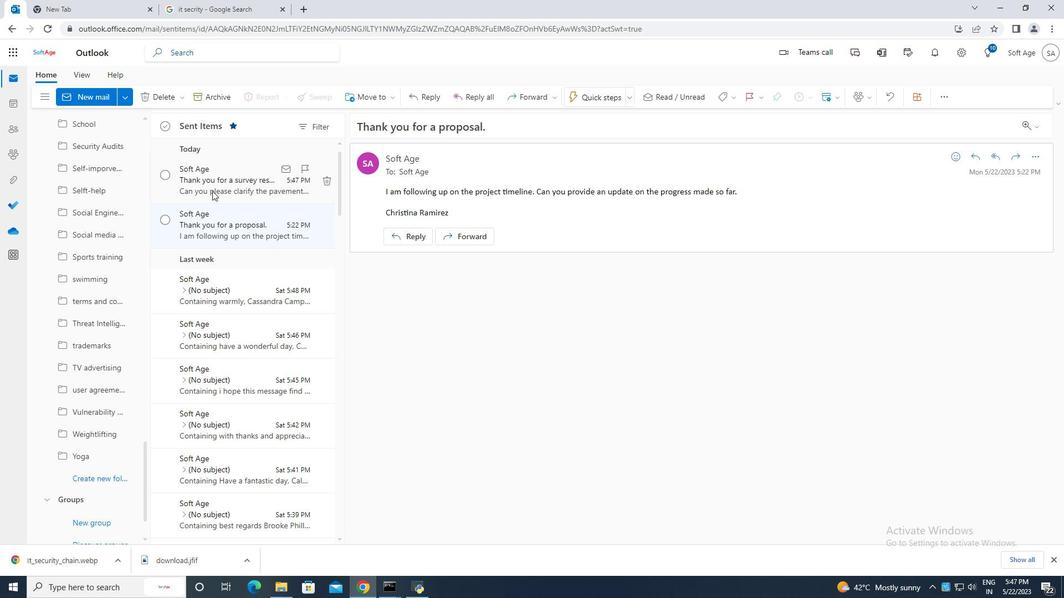 
Action: Mouse scrolled (210, 188) with delta (0, 0)
Screenshot: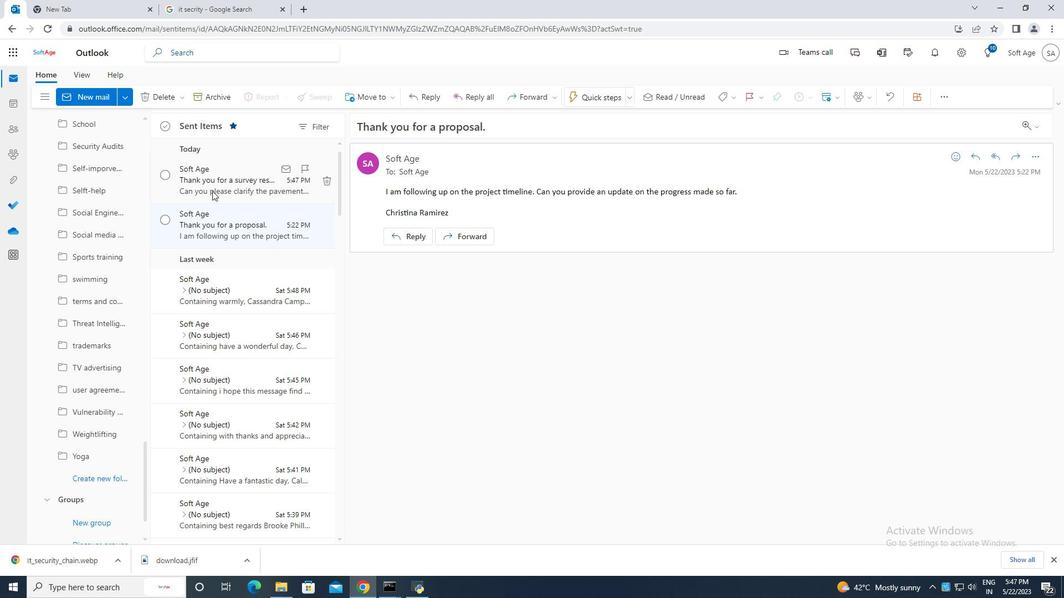 
Action: Mouse moved to (210, 186)
Screenshot: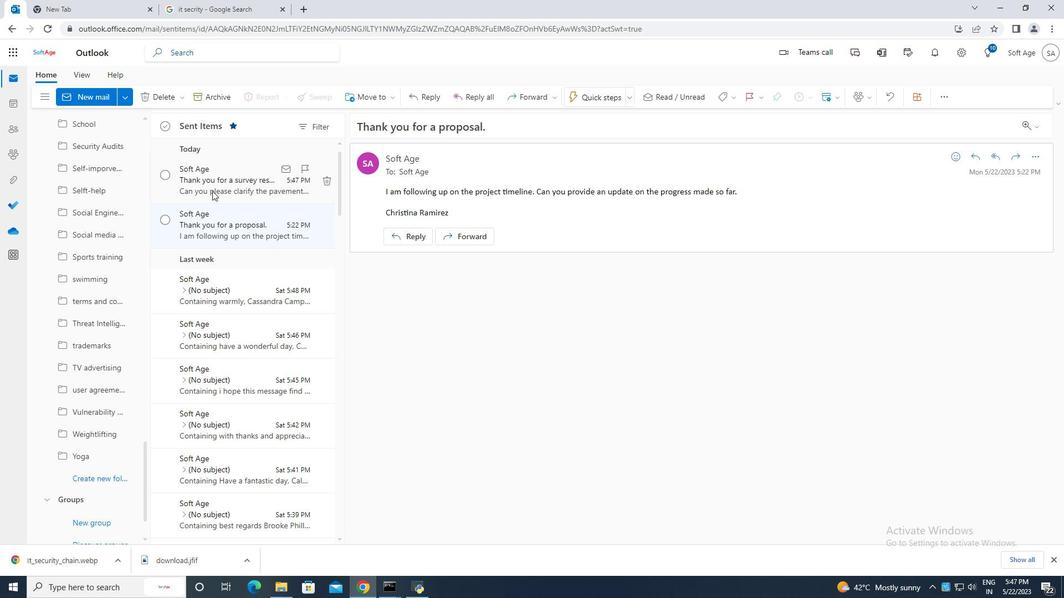 
Action: Mouse scrolled (210, 187) with delta (0, 0)
Screenshot: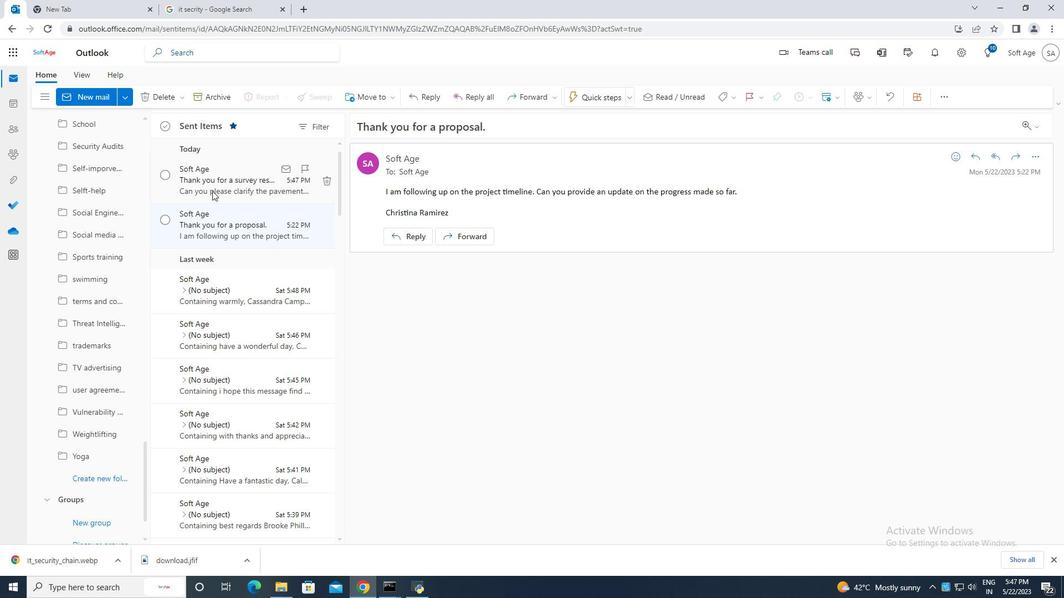 
Action: Mouse moved to (164, 175)
Screenshot: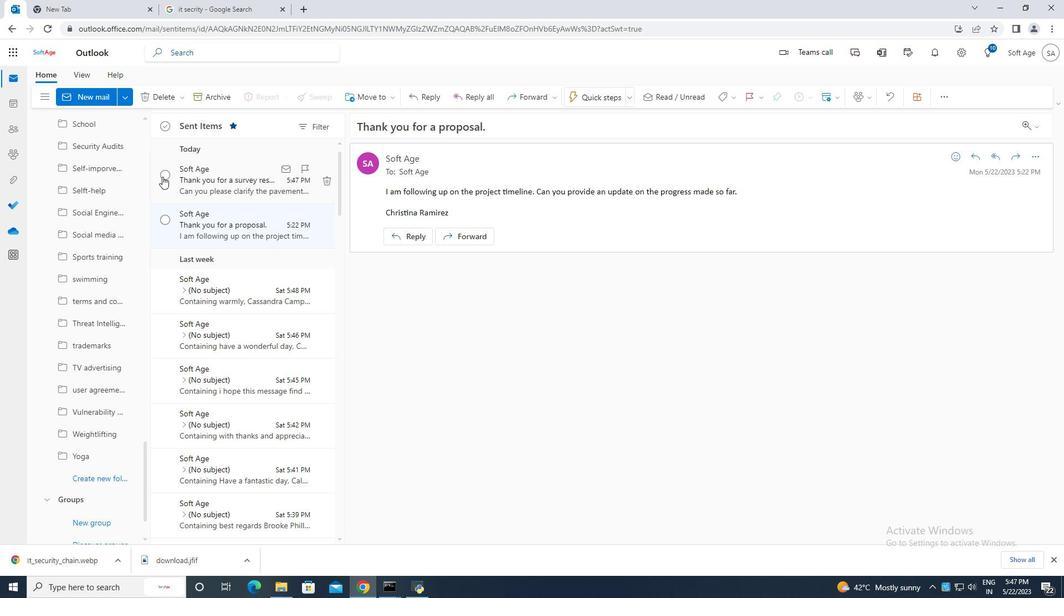 
Action: Mouse pressed left at (164, 175)
Screenshot: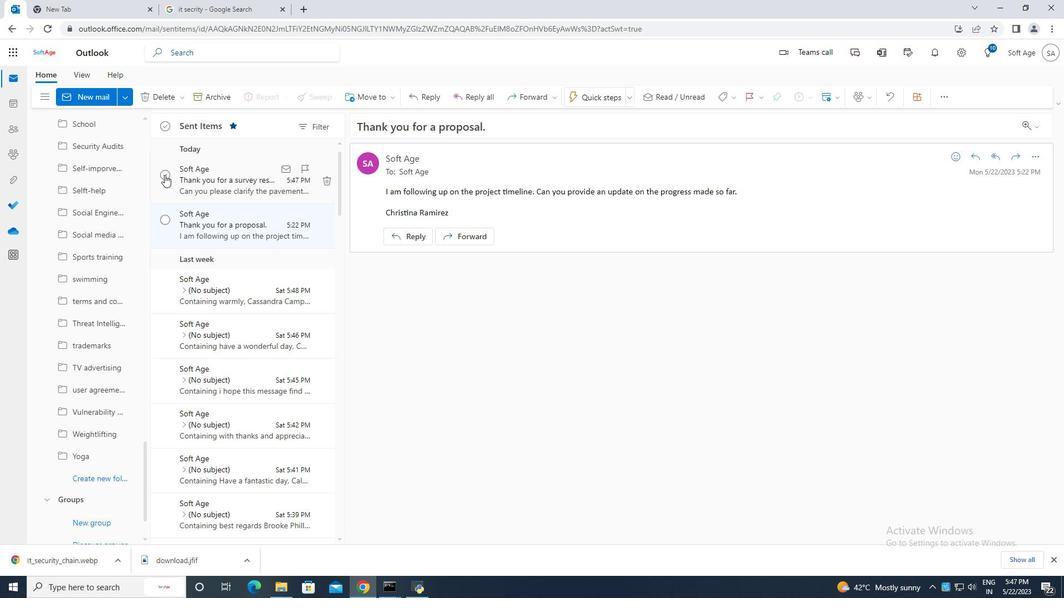 
Action: Mouse moved to (372, 99)
Screenshot: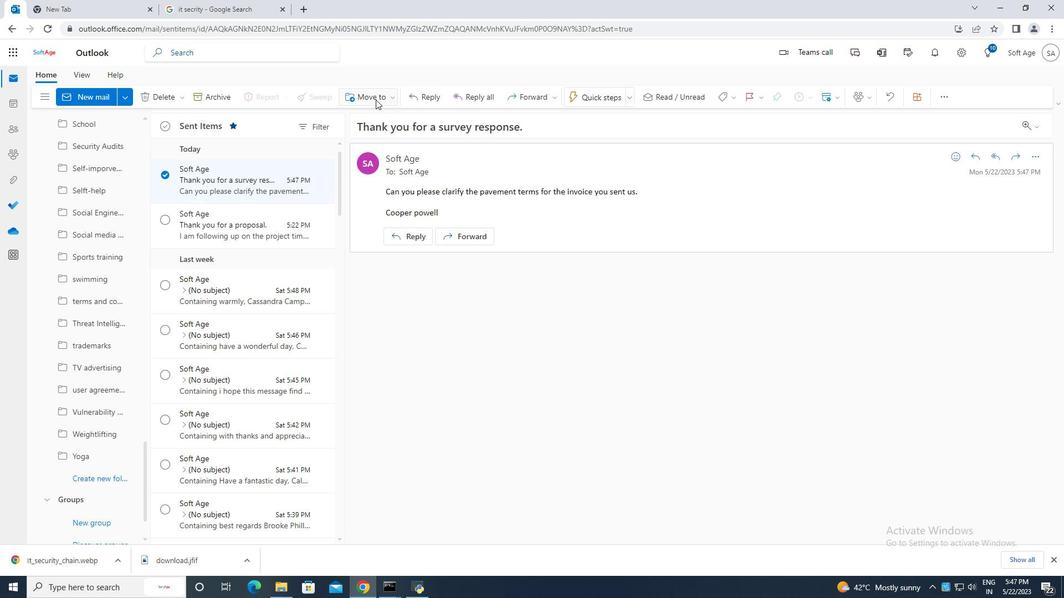 
Action: Mouse pressed left at (372, 99)
Screenshot: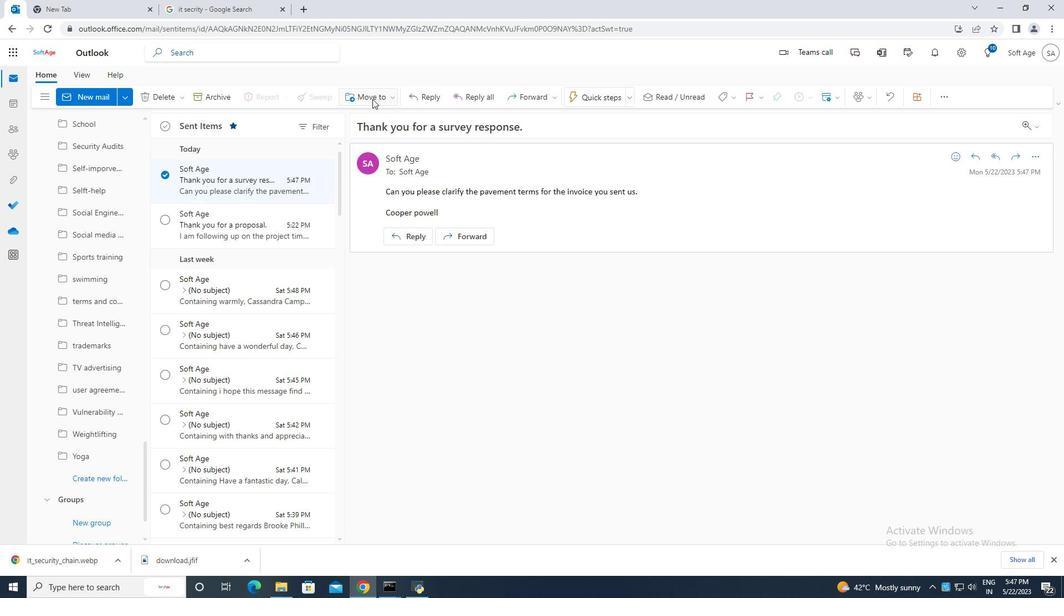 
Action: Mouse moved to (397, 119)
Screenshot: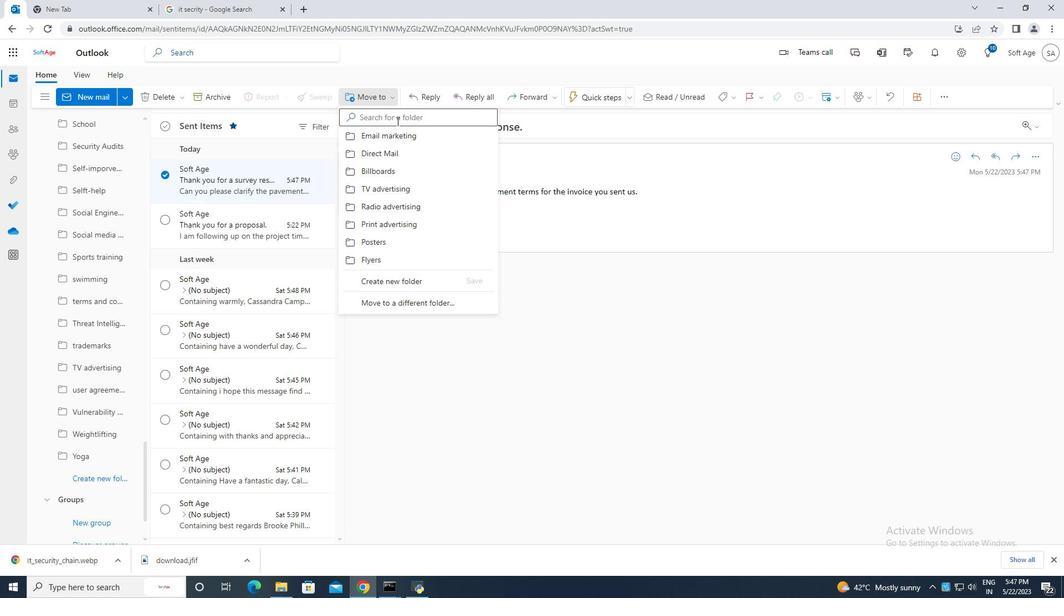 
Action: Mouse pressed left at (397, 119)
Screenshot: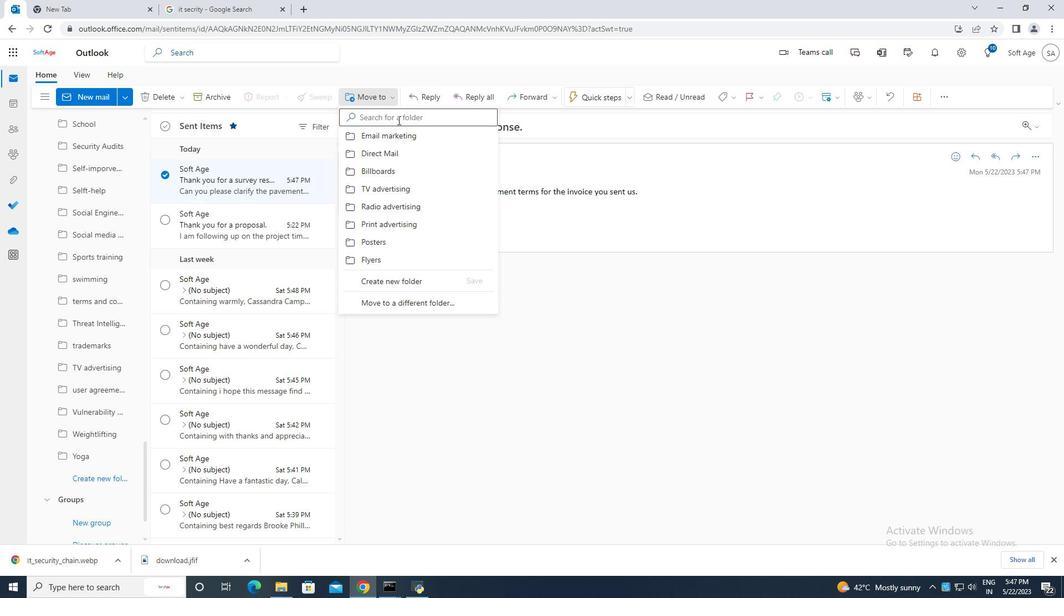 
Action: Key pressed <Key.caps_lock>S<Key.caps_lock>ocial<Key.space>media<Key.space>
Screenshot: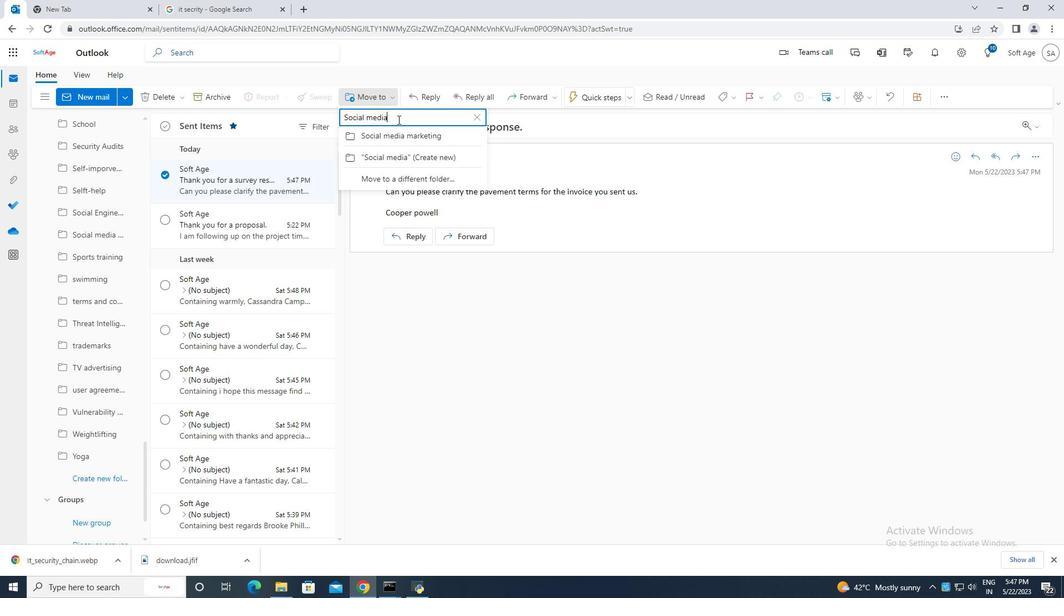 
Action: Mouse moved to (406, 136)
Screenshot: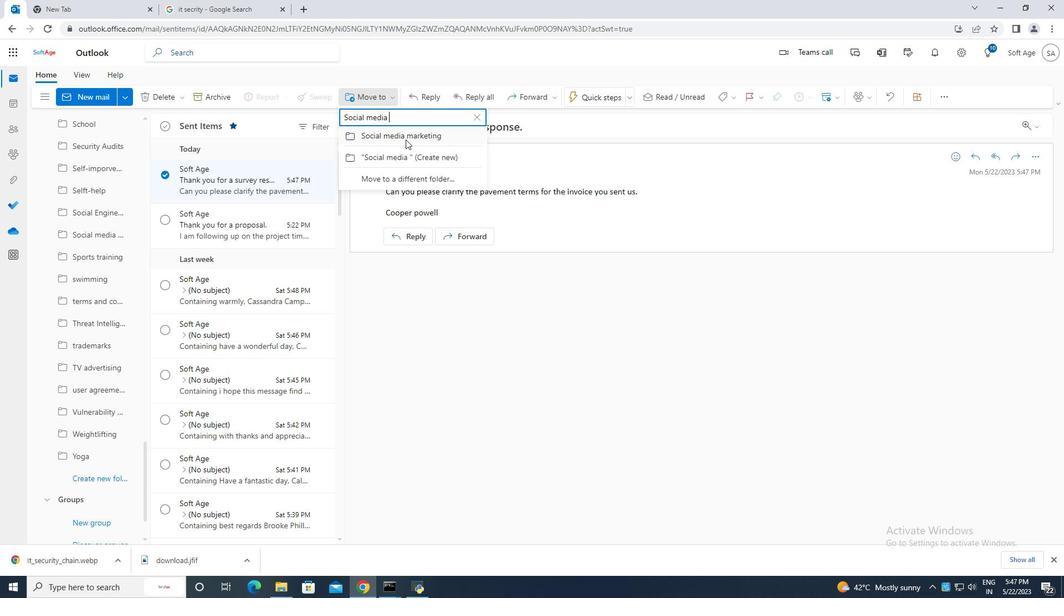 
Action: Mouse pressed left at (406, 136)
Screenshot: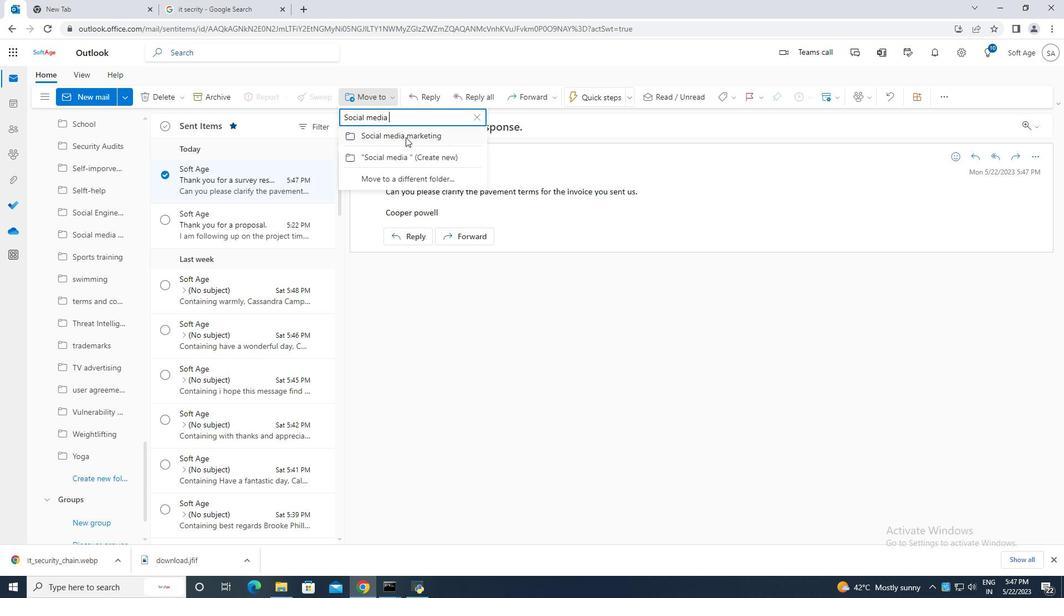 
Action: Mouse moved to (371, 96)
Screenshot: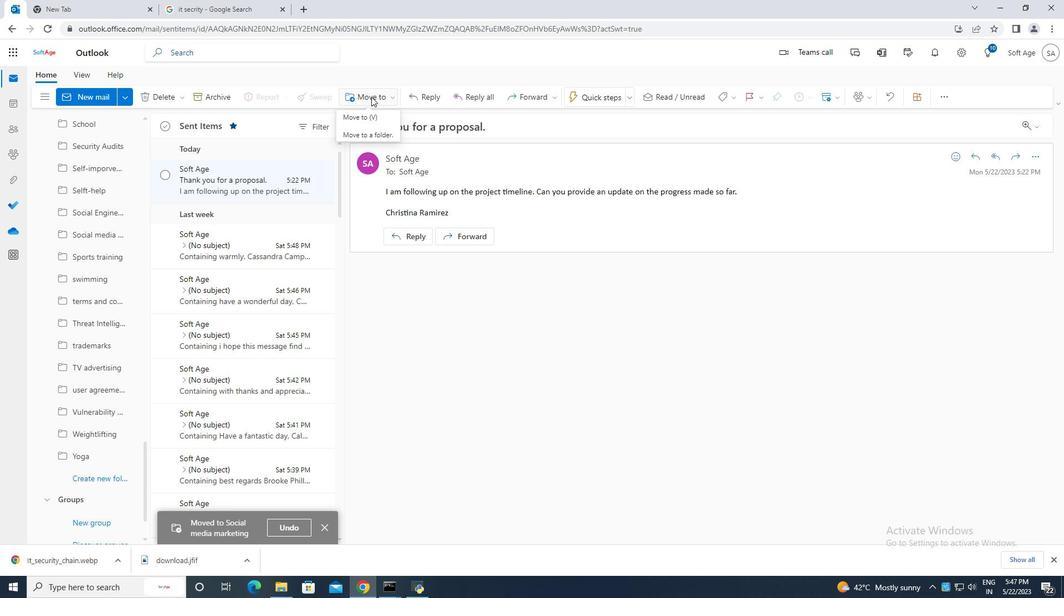 
Action: Mouse pressed left at (371, 96)
Screenshot: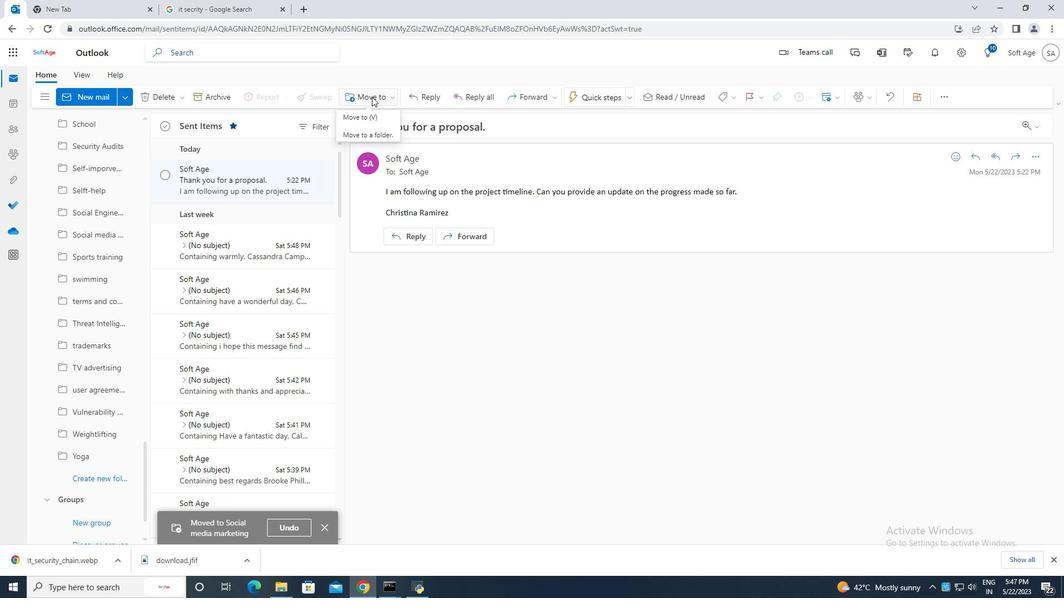 
